 Task: Configure the einstein chatbot.
Action: Mouse moved to (1134, 83)
Screenshot: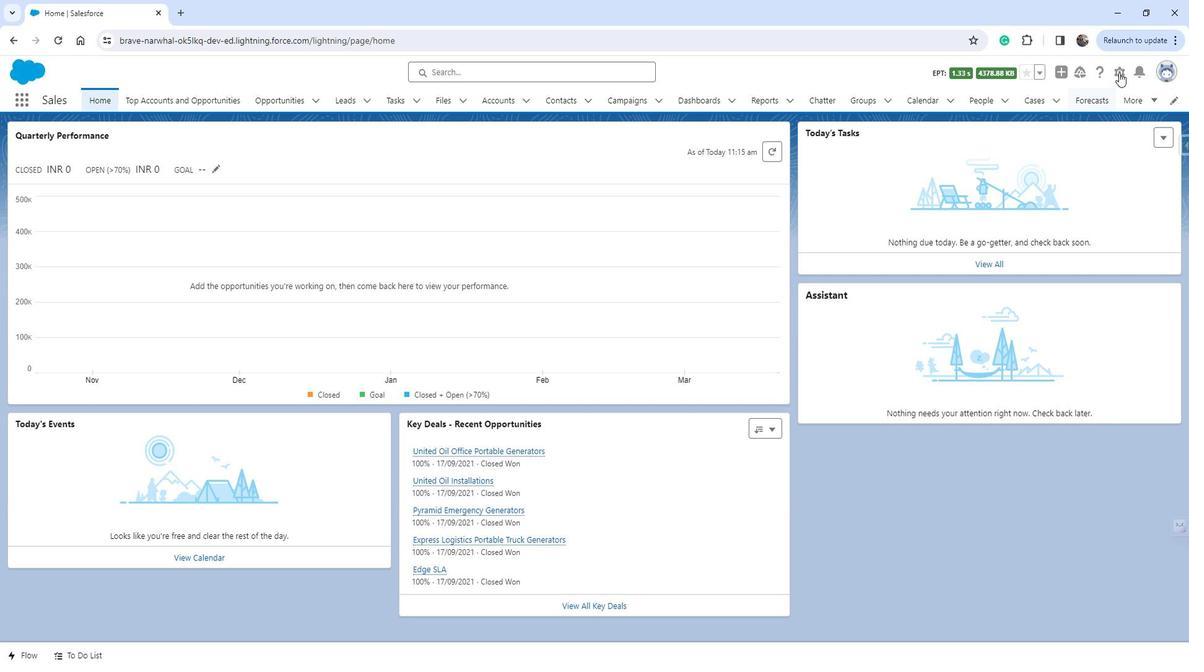 
Action: Mouse pressed left at (1134, 83)
Screenshot: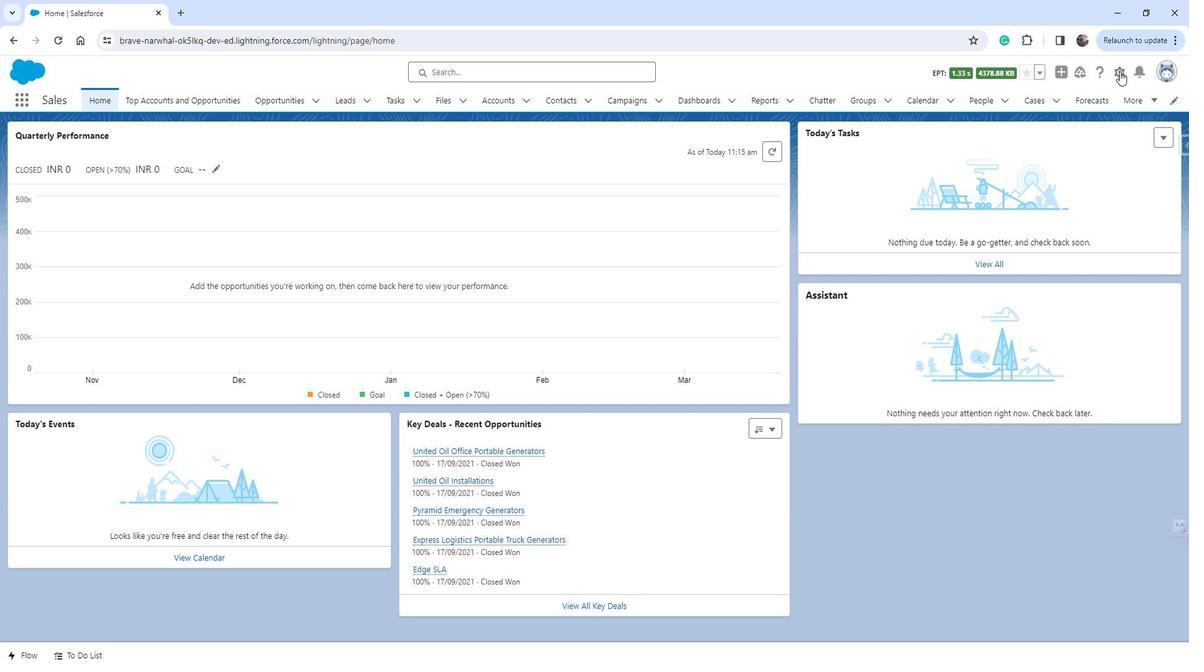 
Action: Mouse moved to (1085, 113)
Screenshot: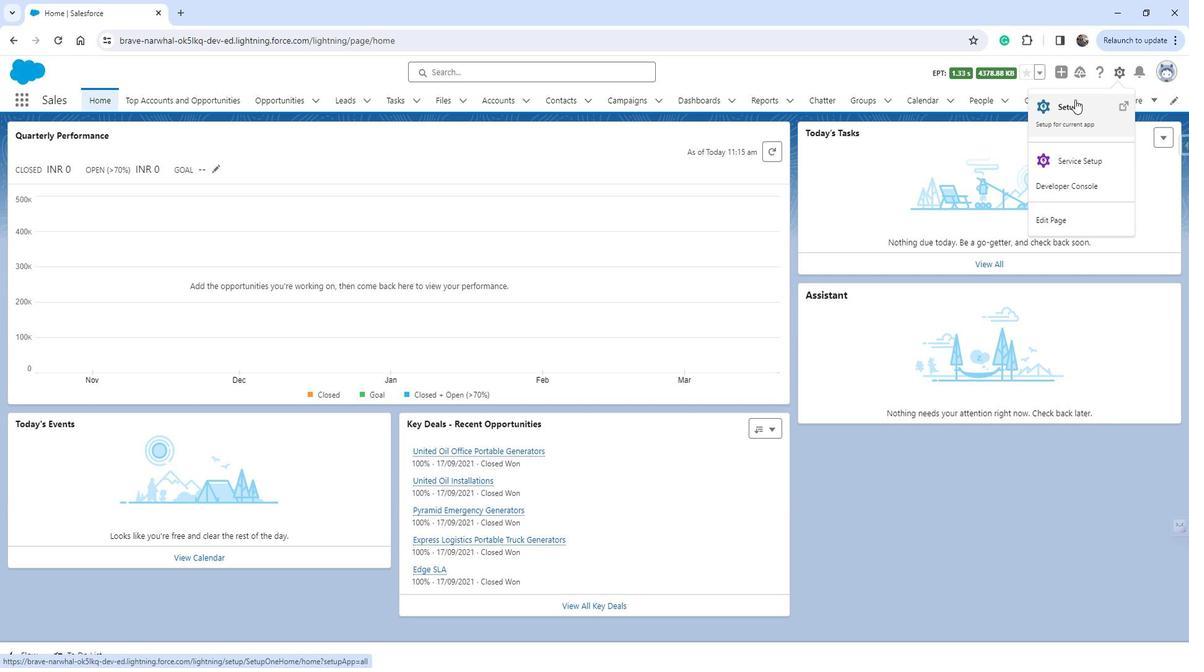 
Action: Mouse pressed left at (1085, 113)
Screenshot: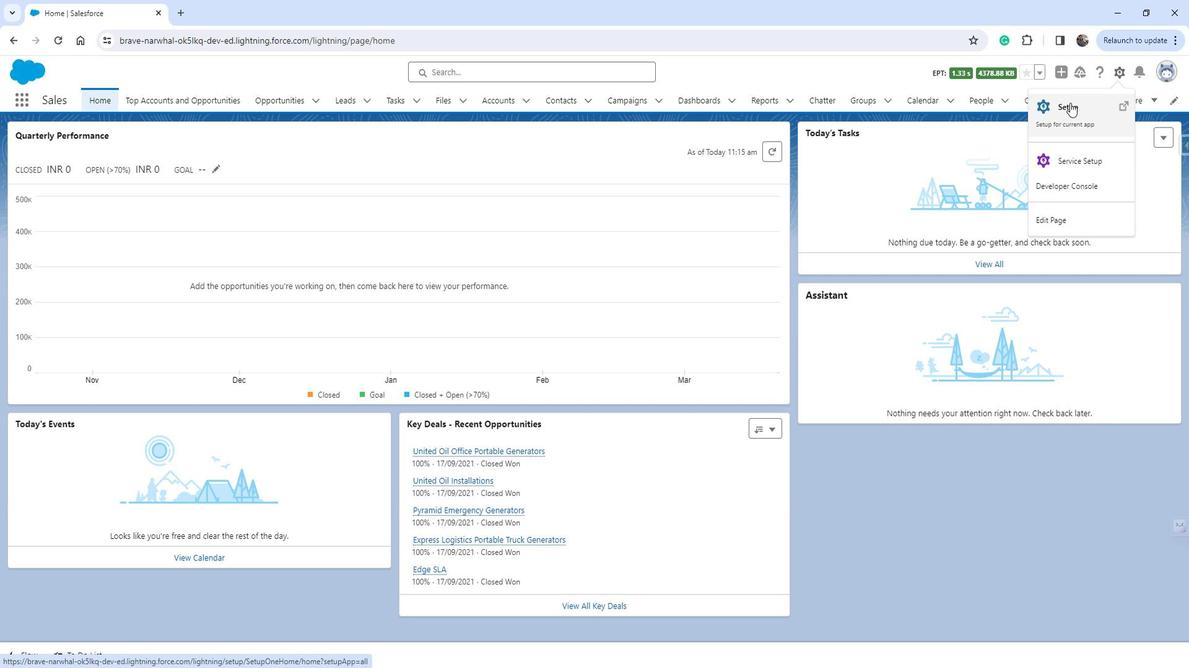 
Action: Mouse moved to (91, 395)
Screenshot: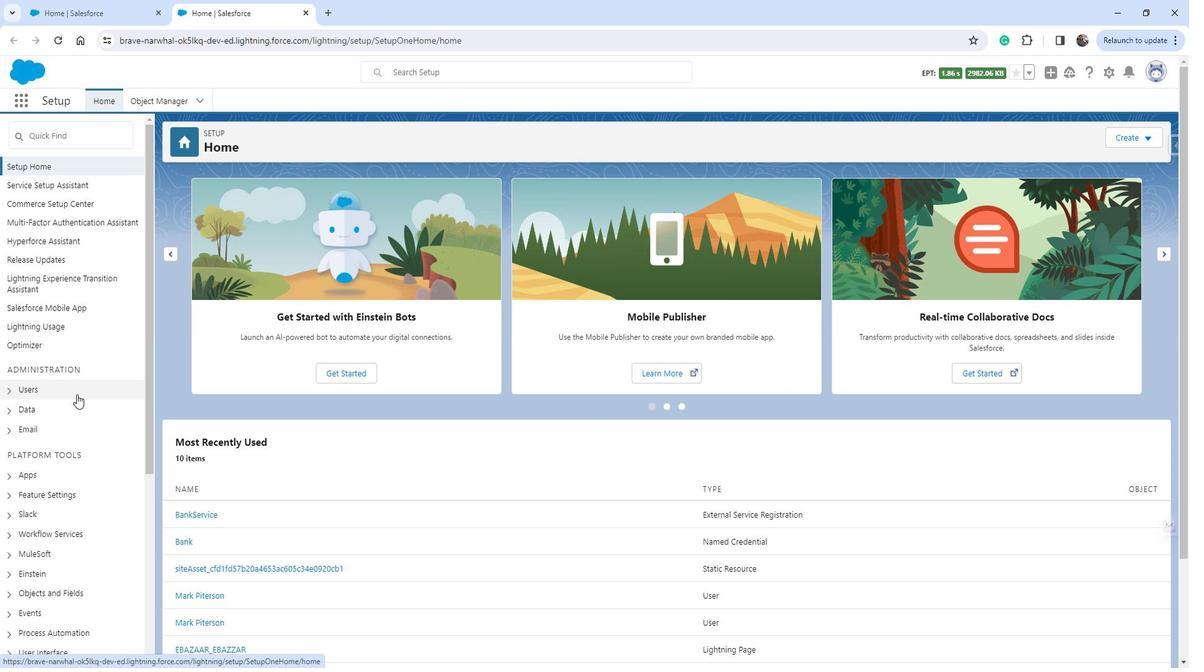 
Action: Mouse scrolled (91, 394) with delta (0, 0)
Screenshot: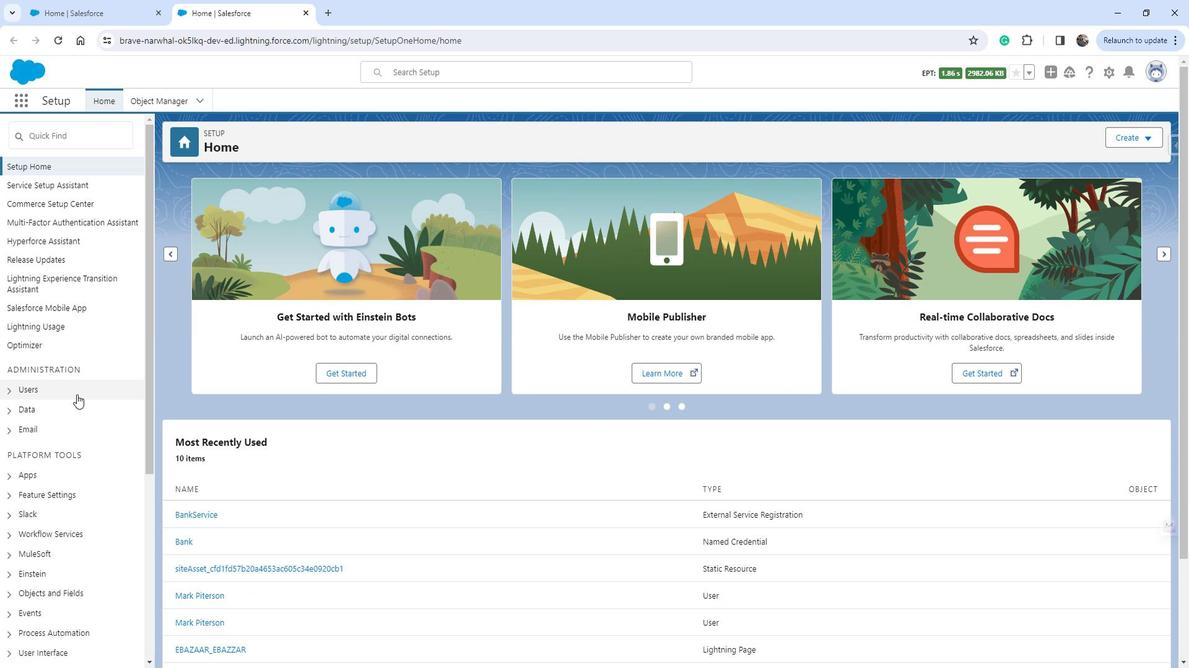 
Action: Mouse scrolled (91, 394) with delta (0, 0)
Screenshot: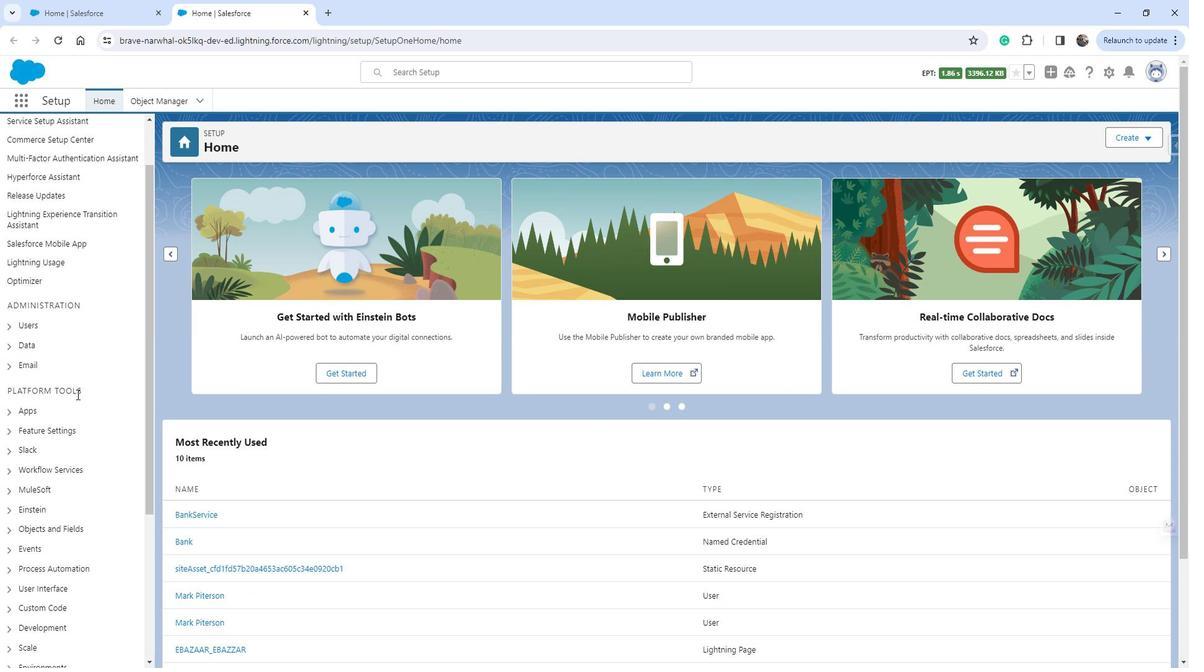 
Action: Mouse moved to (40, 501)
Screenshot: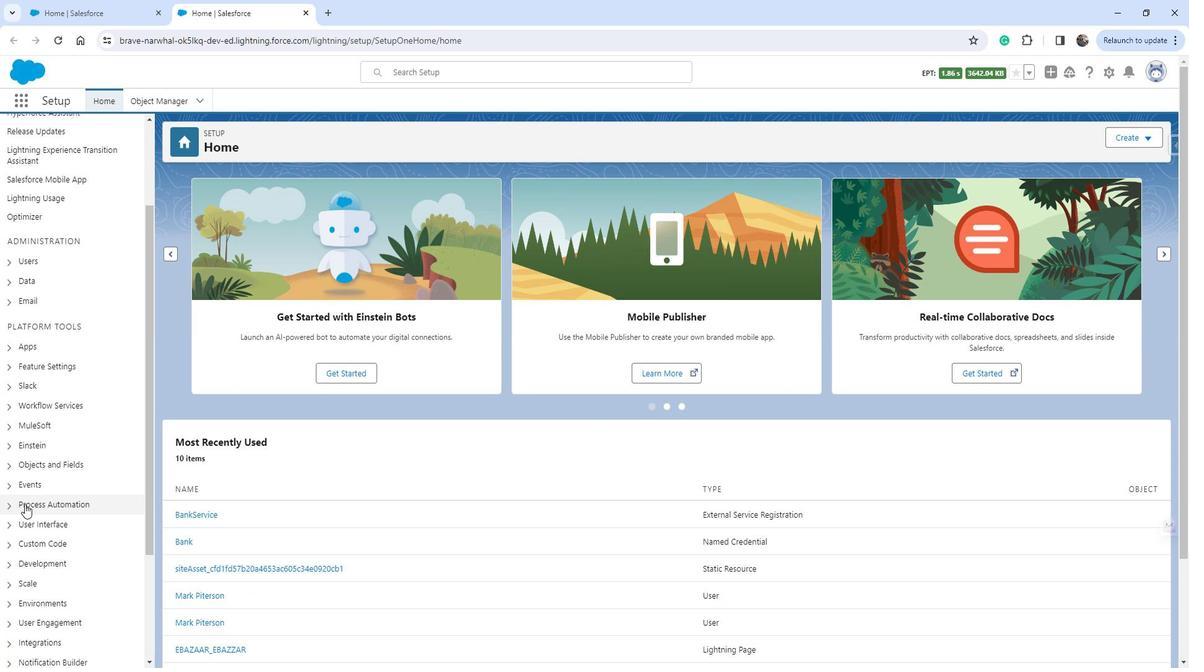 
Action: Mouse scrolled (40, 500) with delta (0, 0)
Screenshot: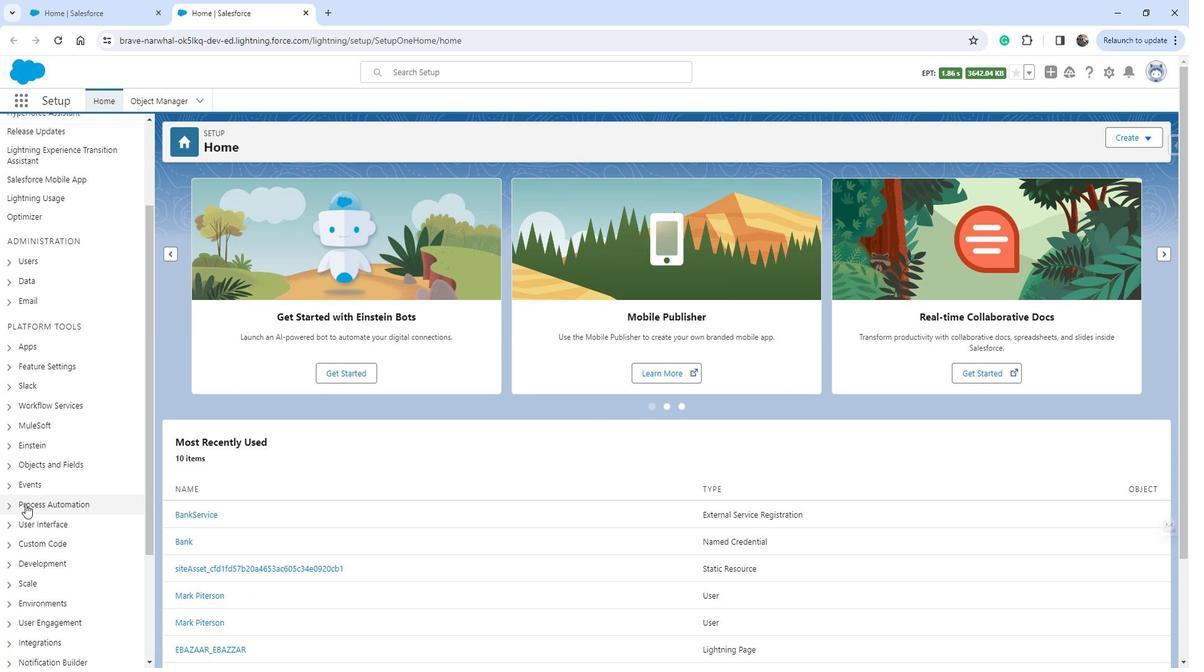 
Action: Mouse moved to (26, 380)
Screenshot: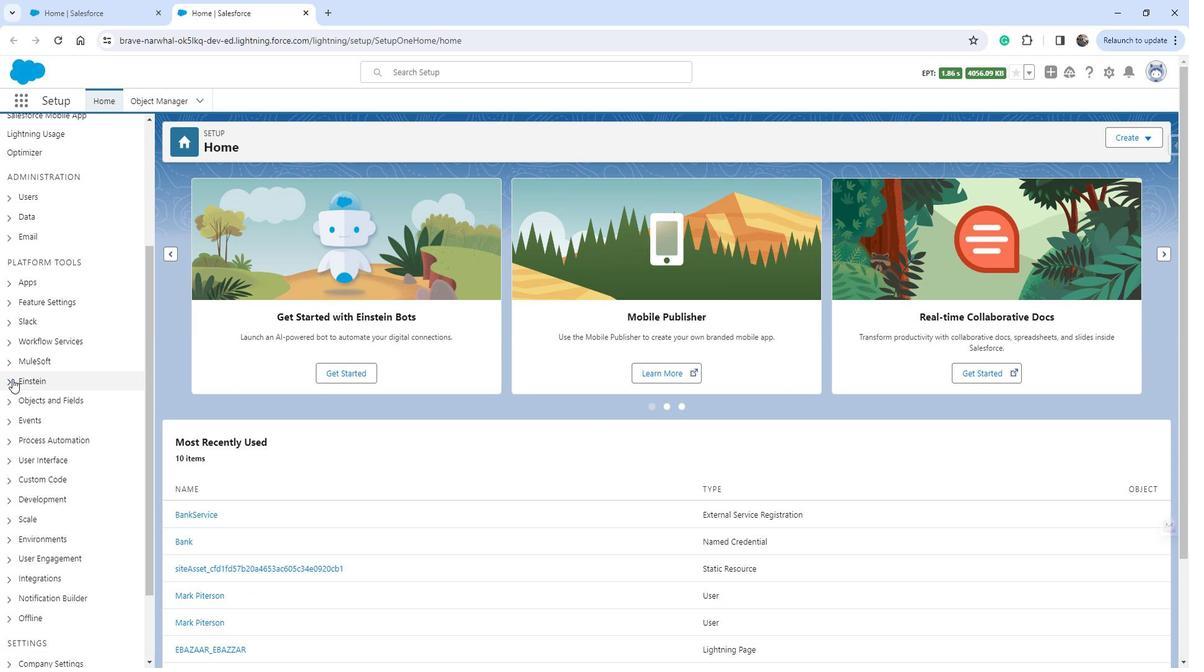 
Action: Mouse pressed left at (26, 380)
Screenshot: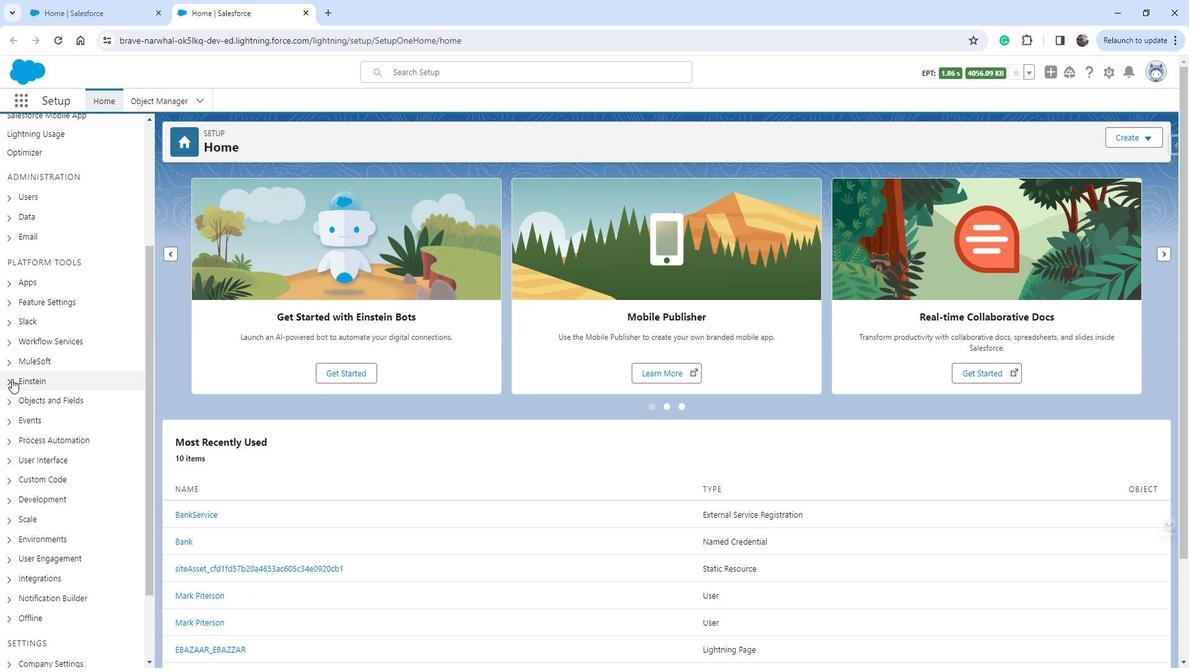 
Action: Mouse moved to (40, 418)
Screenshot: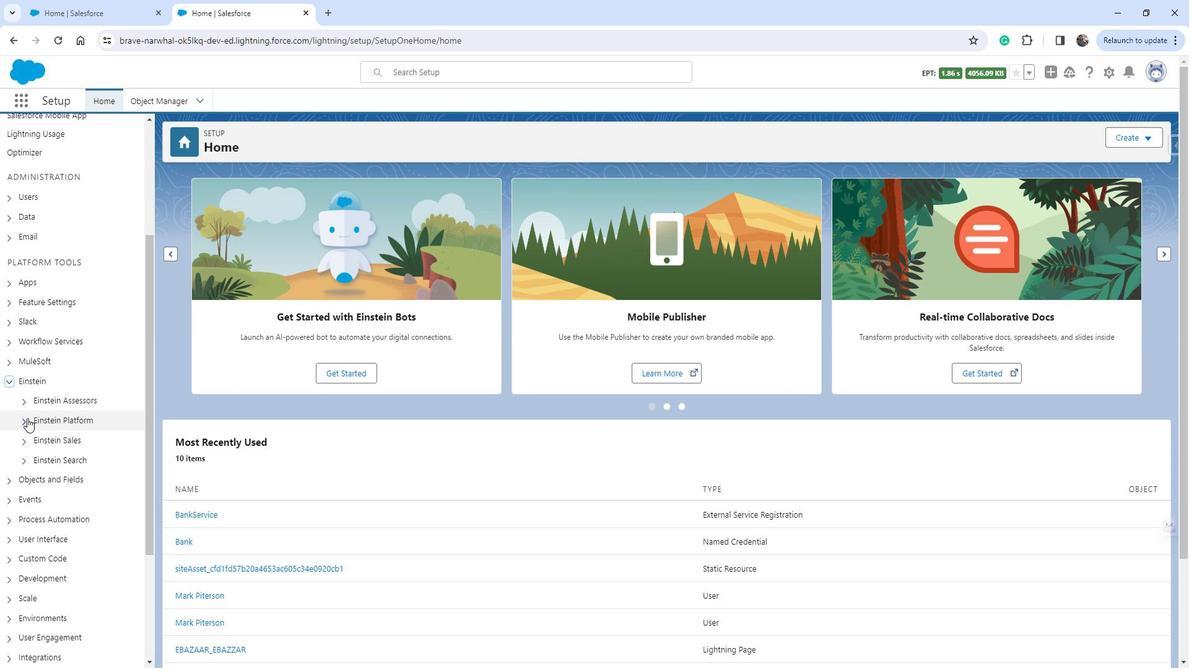
Action: Mouse pressed left at (40, 418)
Screenshot: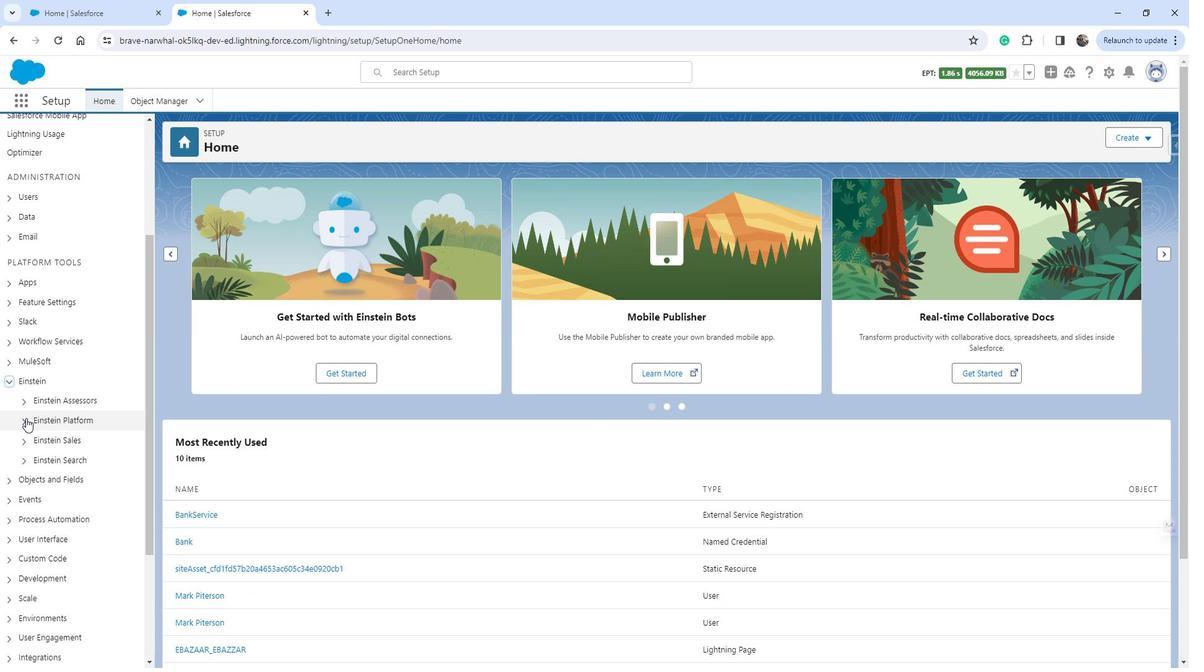 
Action: Mouse moved to (89, 435)
Screenshot: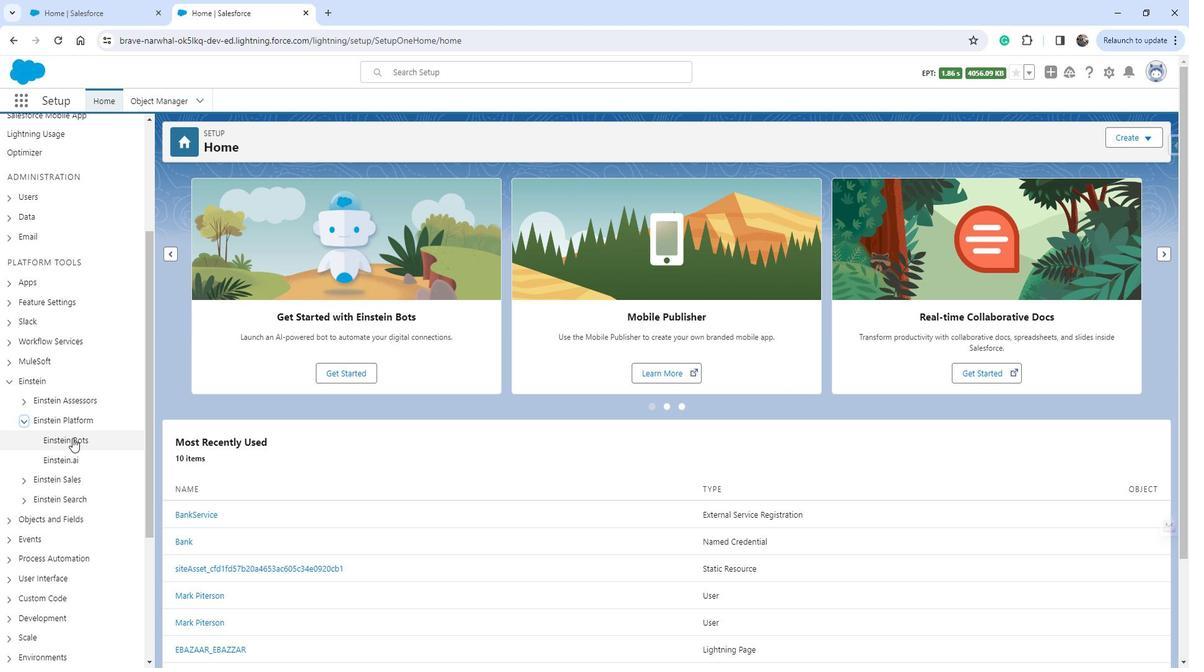 
Action: Mouse pressed left at (89, 435)
Screenshot: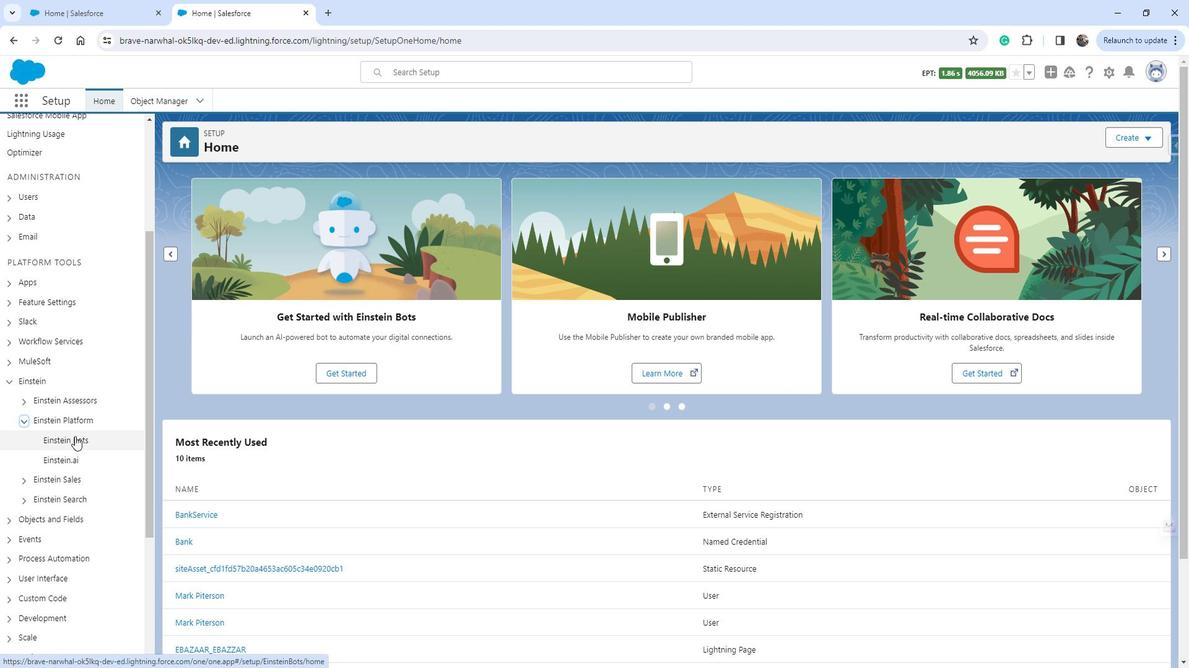 
Action: Mouse moved to (1163, 143)
Screenshot: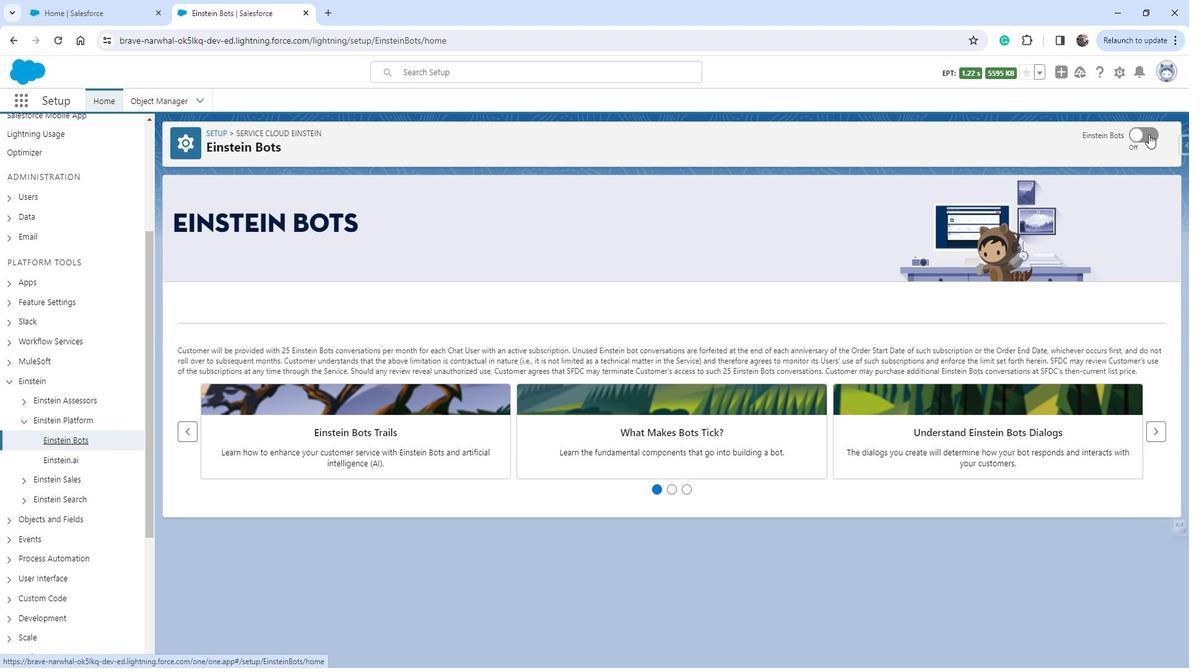 
Action: Mouse pressed left at (1163, 143)
Screenshot: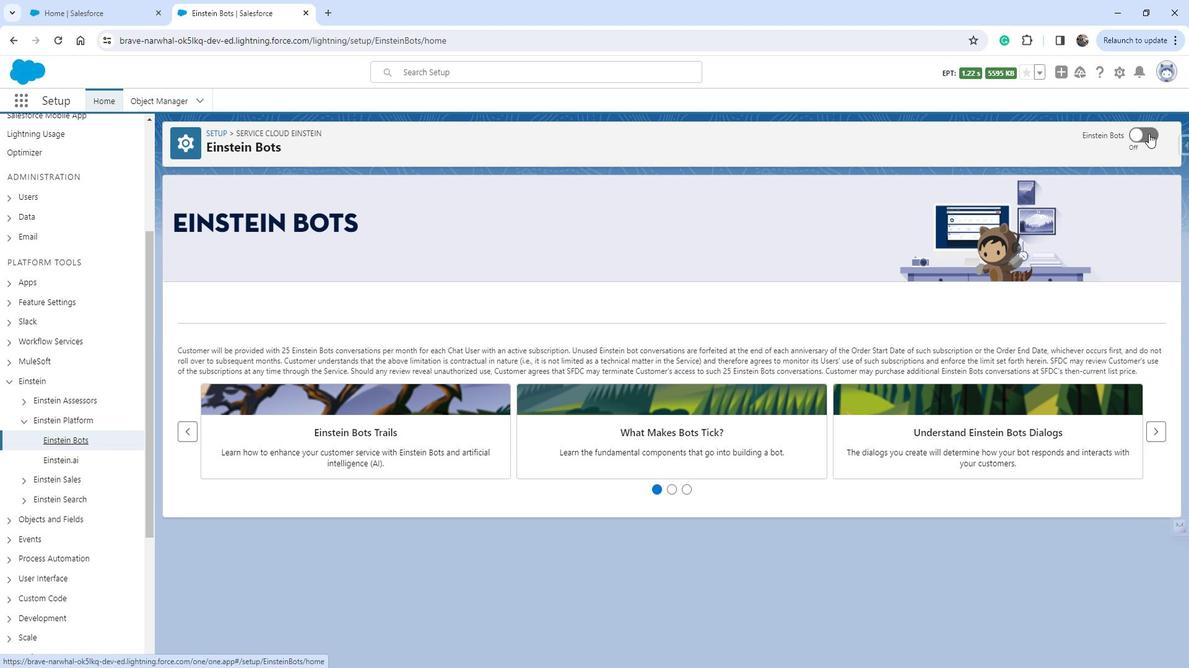 
Action: Mouse moved to (726, 323)
Screenshot: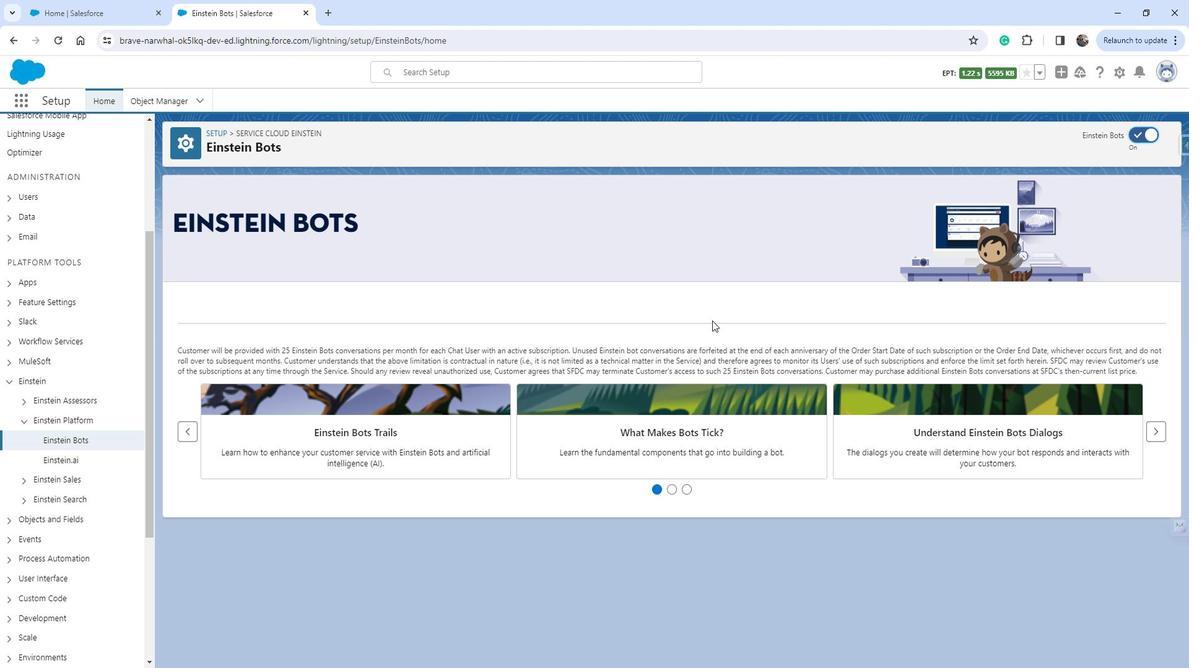 
Action: Mouse scrolled (726, 323) with delta (0, 0)
Screenshot: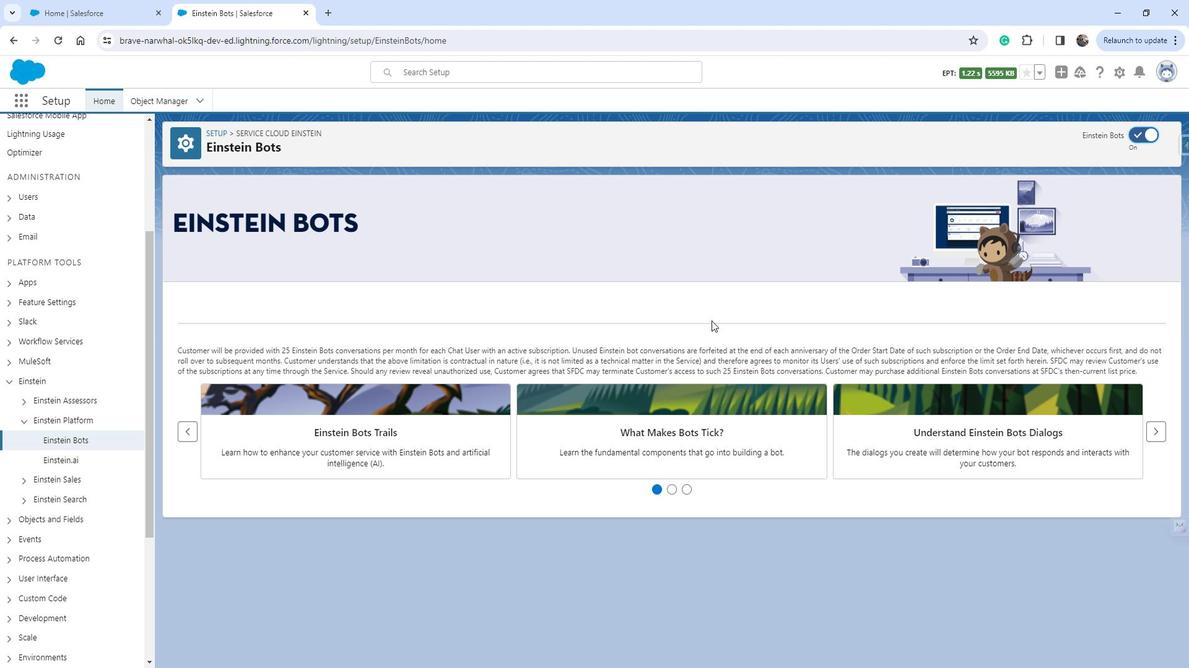 
Action: Mouse scrolled (726, 323) with delta (0, 0)
Screenshot: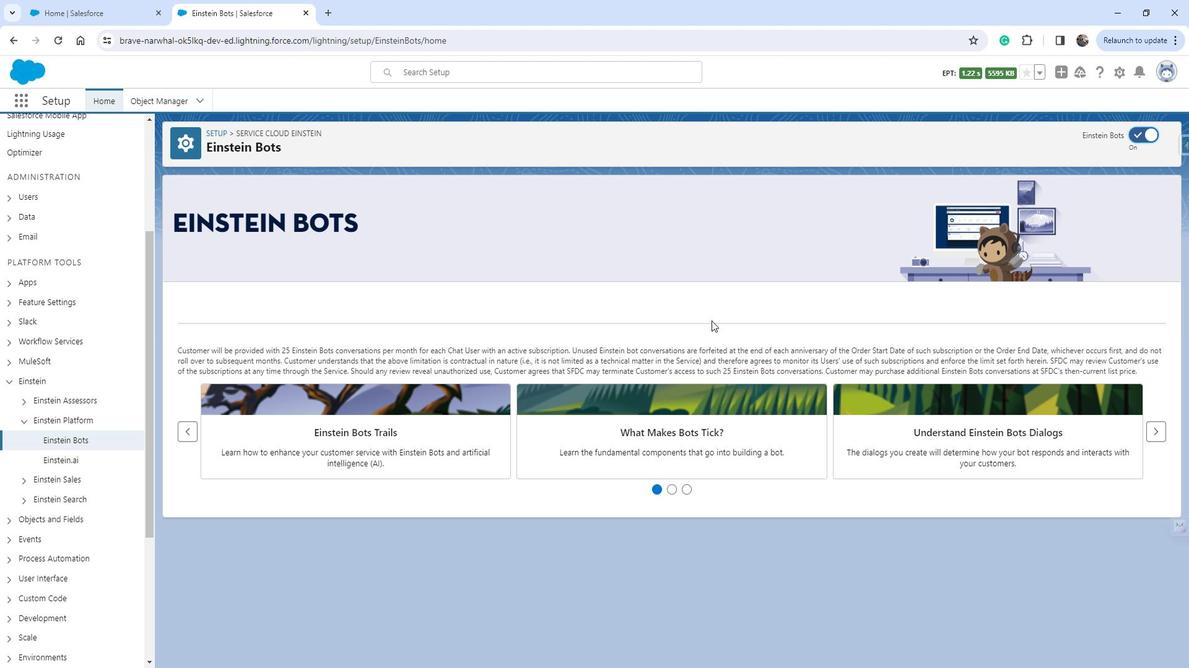 
Action: Mouse moved to (875, 525)
Screenshot: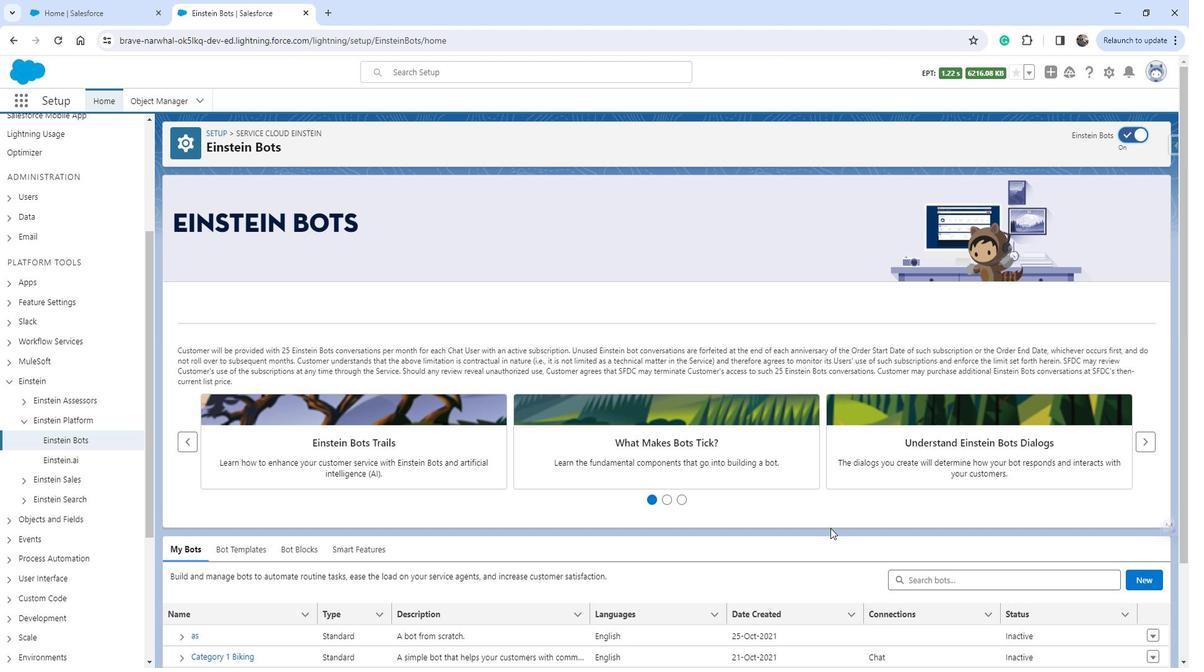 
Action: Mouse scrolled (875, 524) with delta (0, 0)
Screenshot: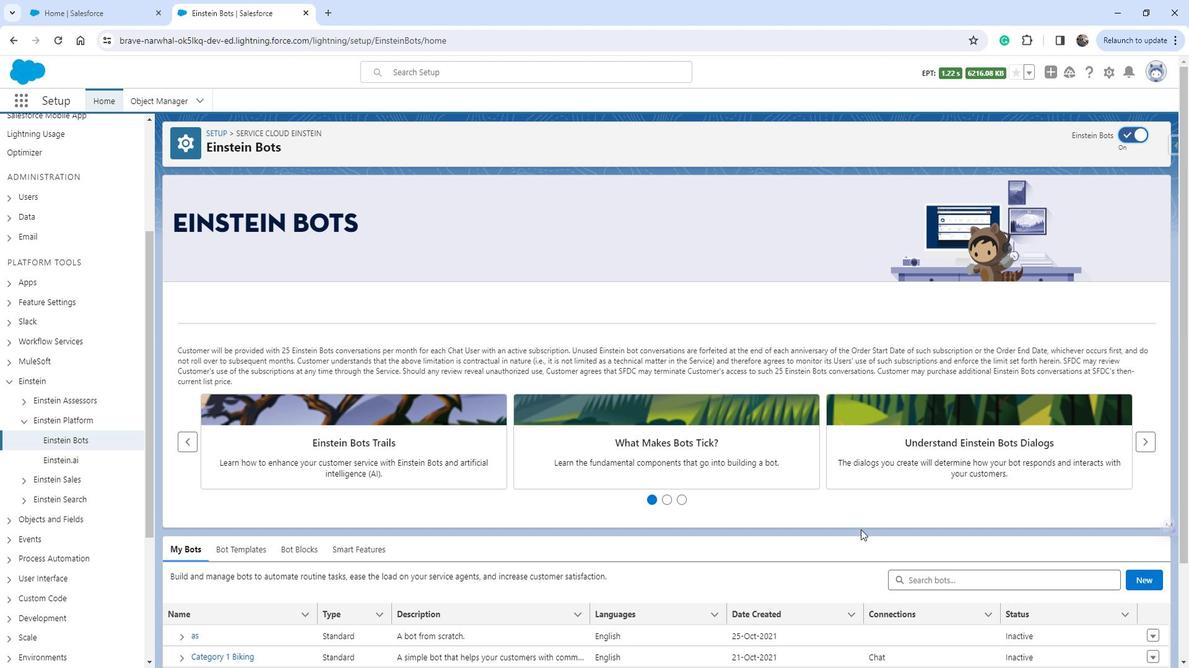 
Action: Mouse moved to (1168, 507)
Screenshot: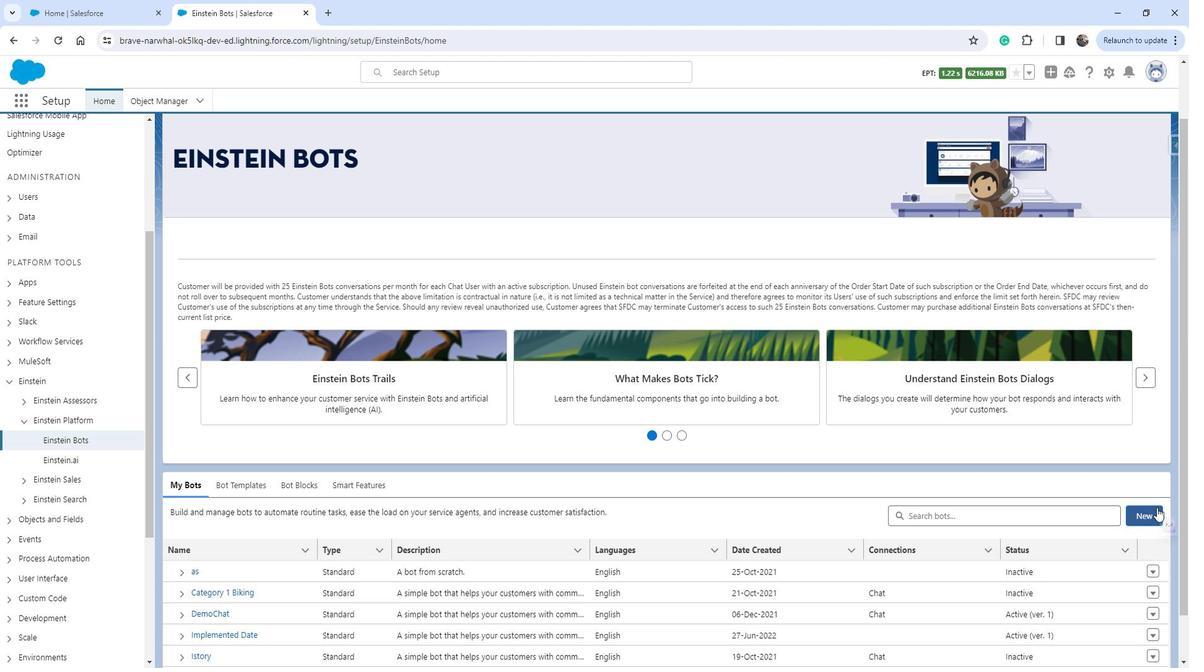 
Action: Mouse pressed left at (1168, 507)
Screenshot: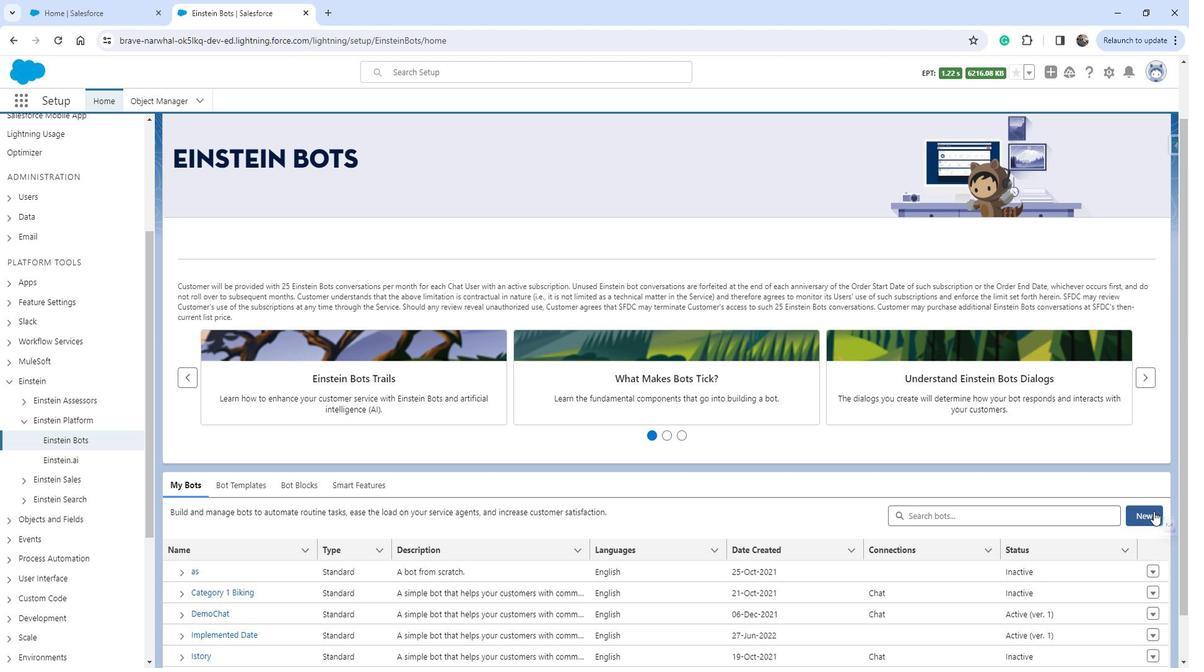 
Action: Mouse moved to (510, 385)
Screenshot: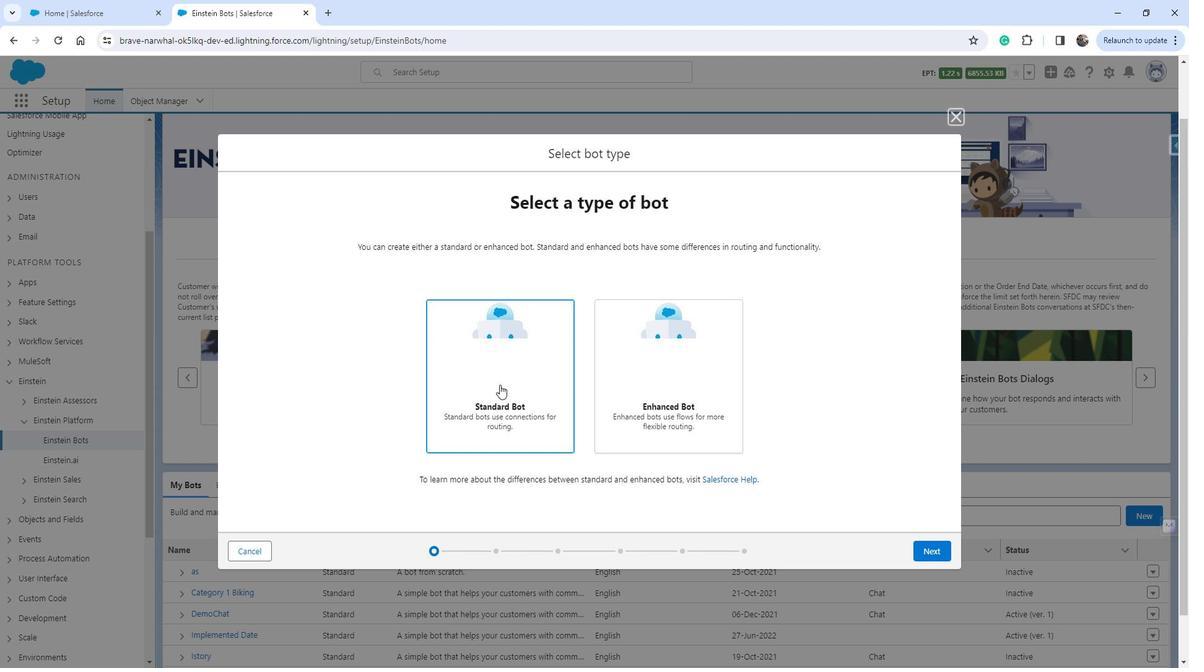 
Action: Mouse pressed left at (510, 385)
Screenshot: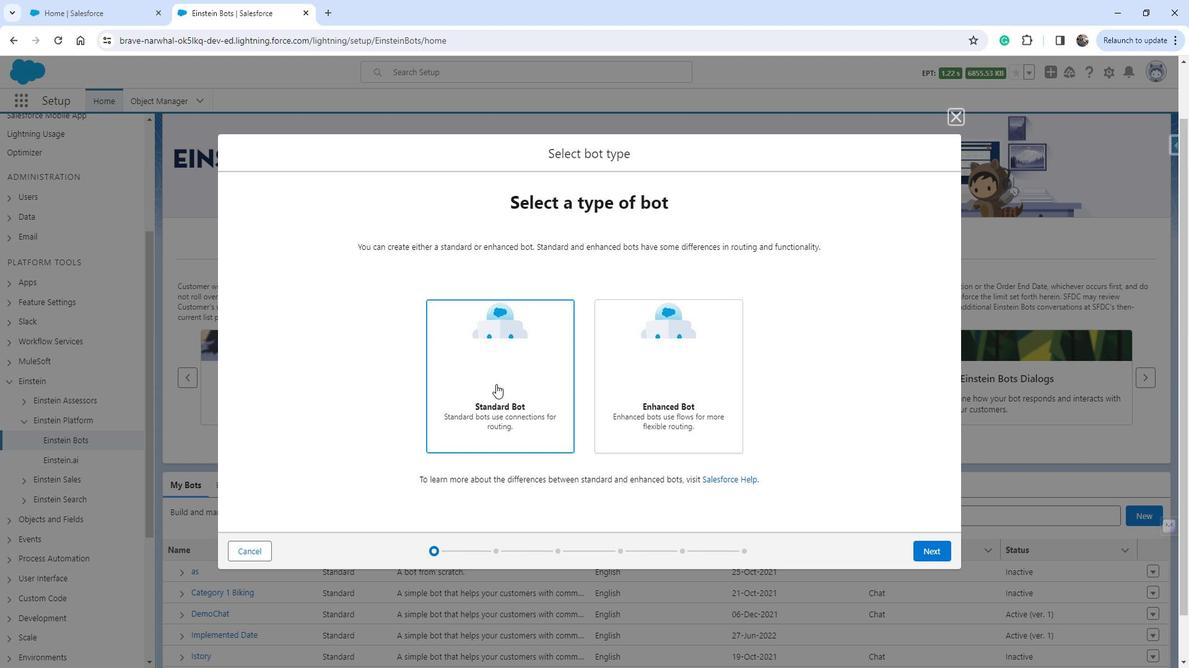 
Action: Mouse moved to (958, 548)
Screenshot: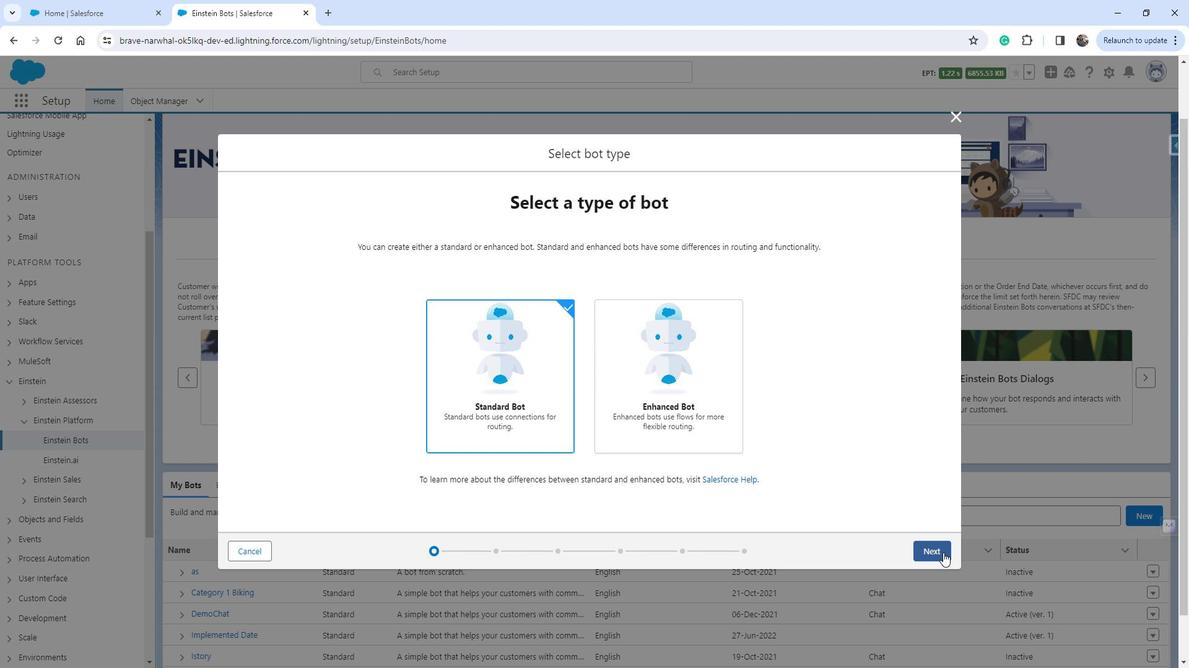 
Action: Mouse pressed left at (958, 548)
Screenshot: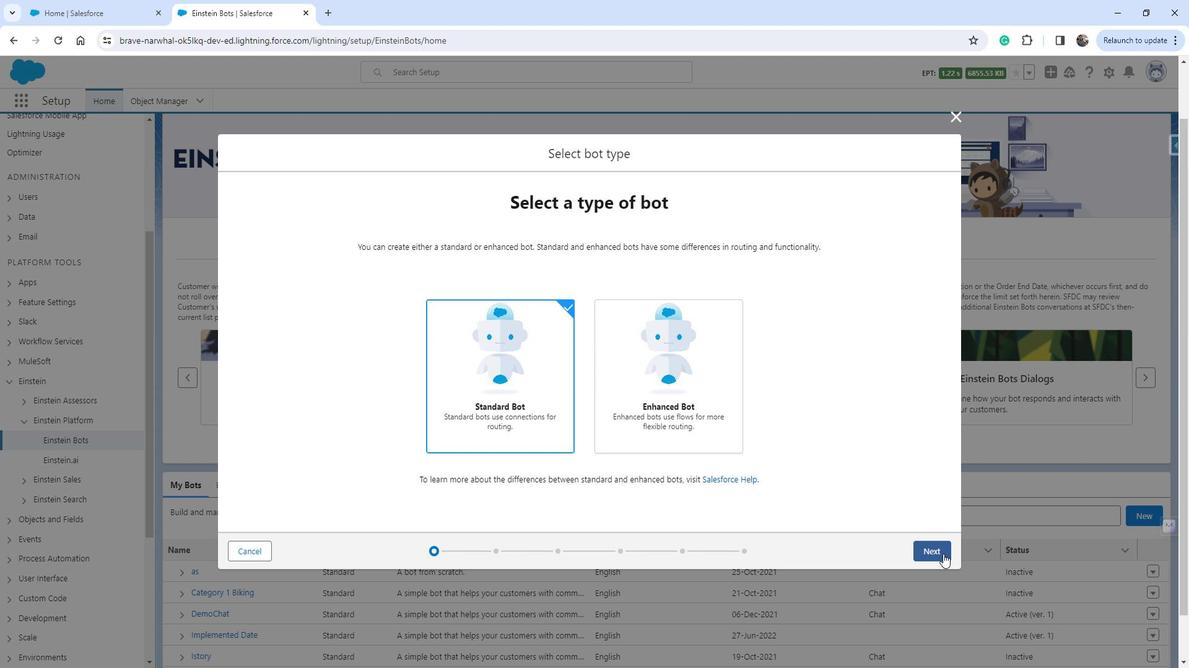 
Action: Mouse moved to (680, 365)
Screenshot: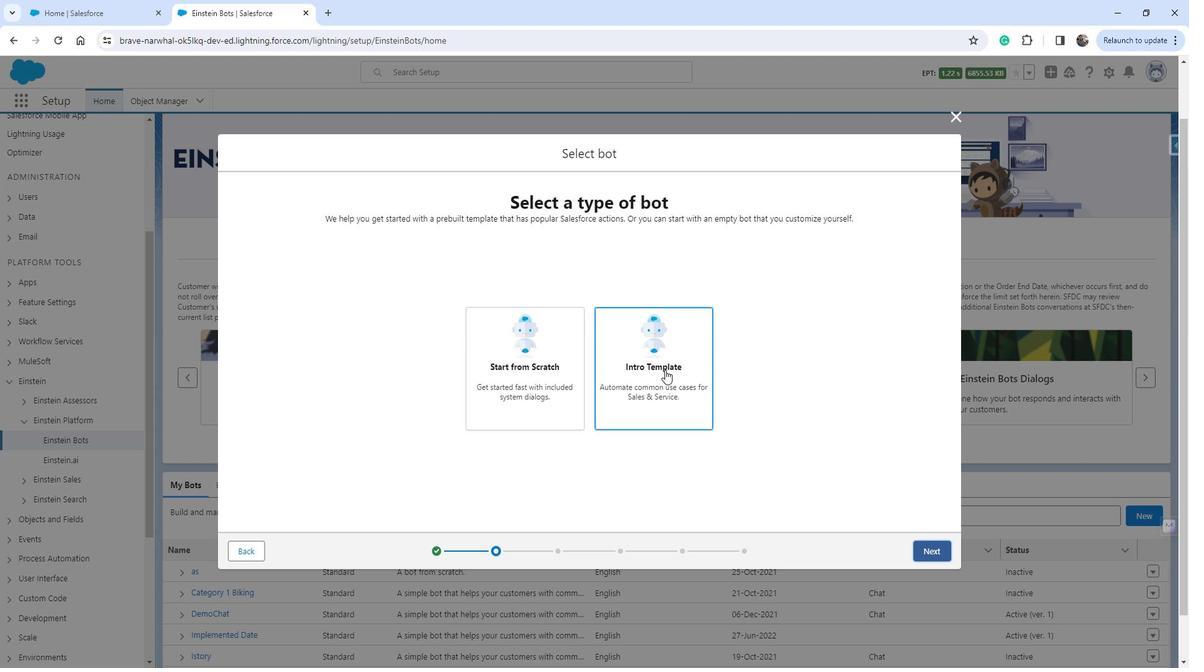
Action: Mouse pressed left at (680, 365)
Screenshot: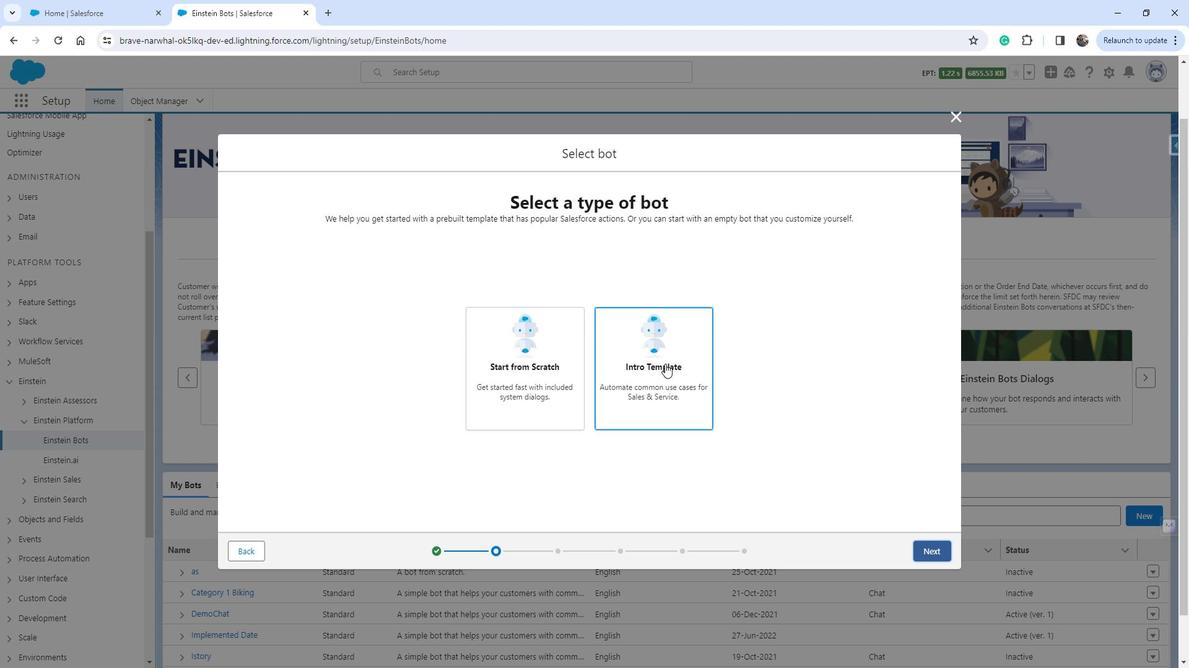 
Action: Mouse moved to (947, 541)
Screenshot: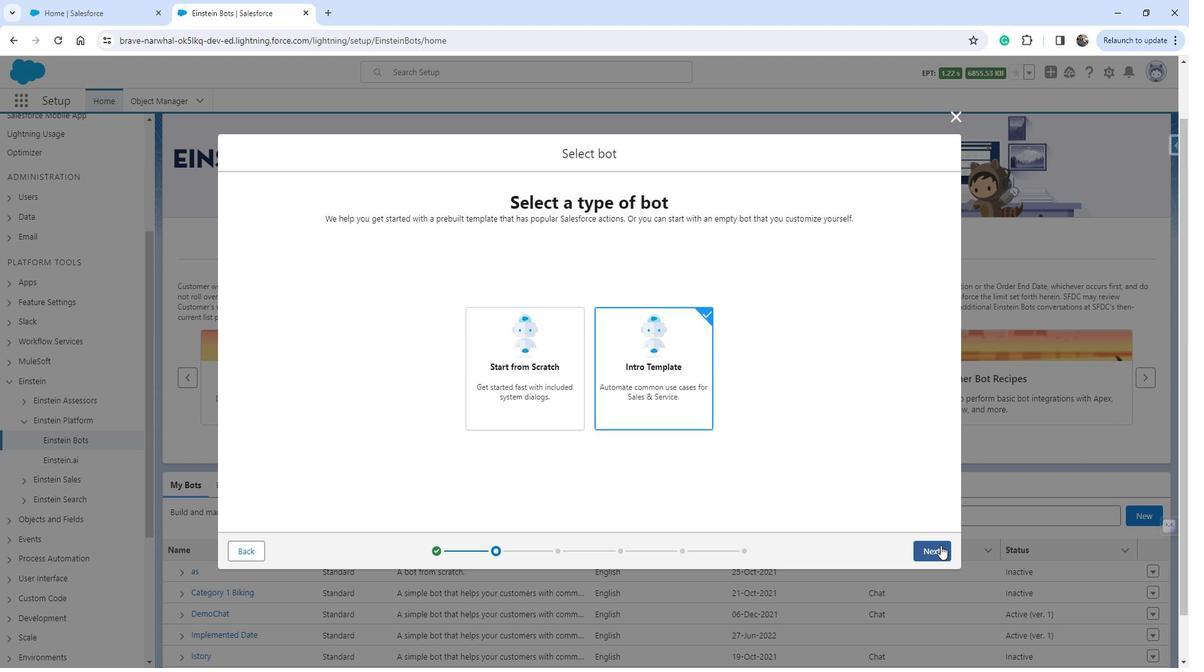 
Action: Mouse pressed left at (947, 541)
Screenshot: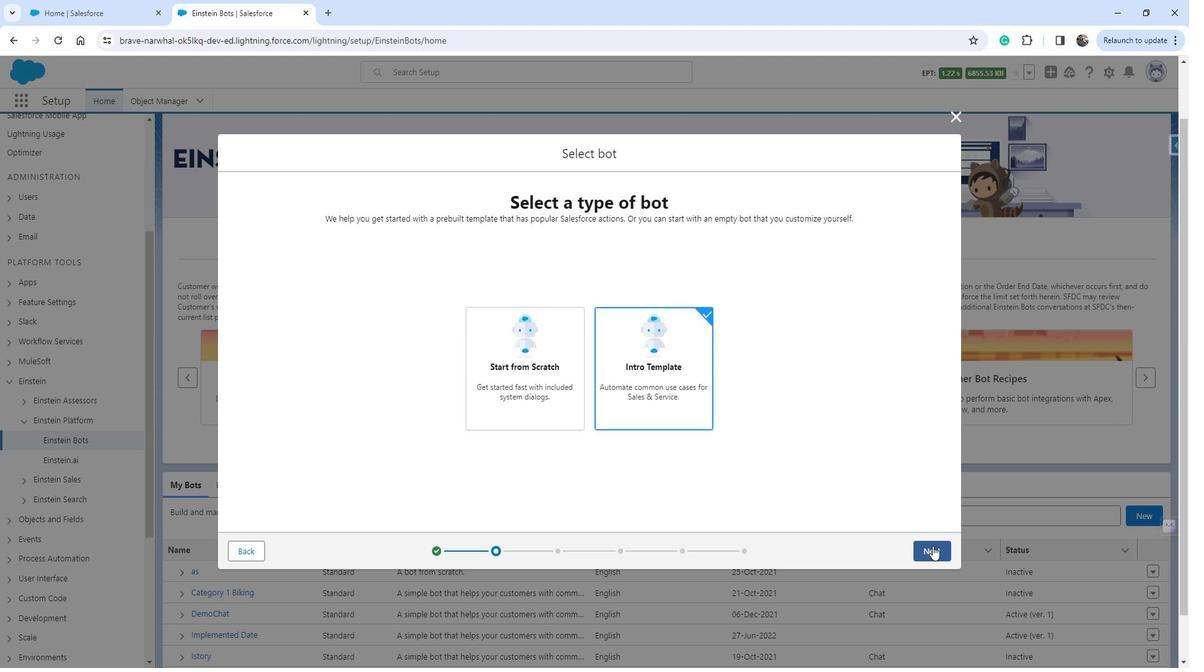 
Action: Mouse moved to (677, 313)
Screenshot: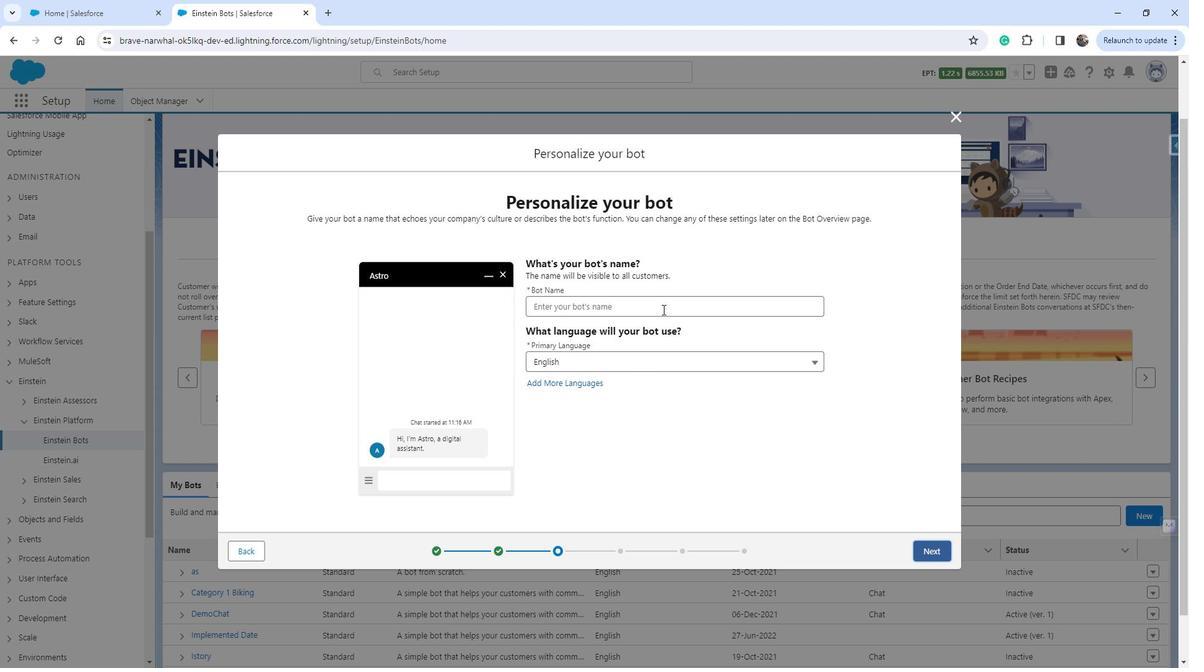 
Action: Mouse pressed left at (677, 313)
Screenshot: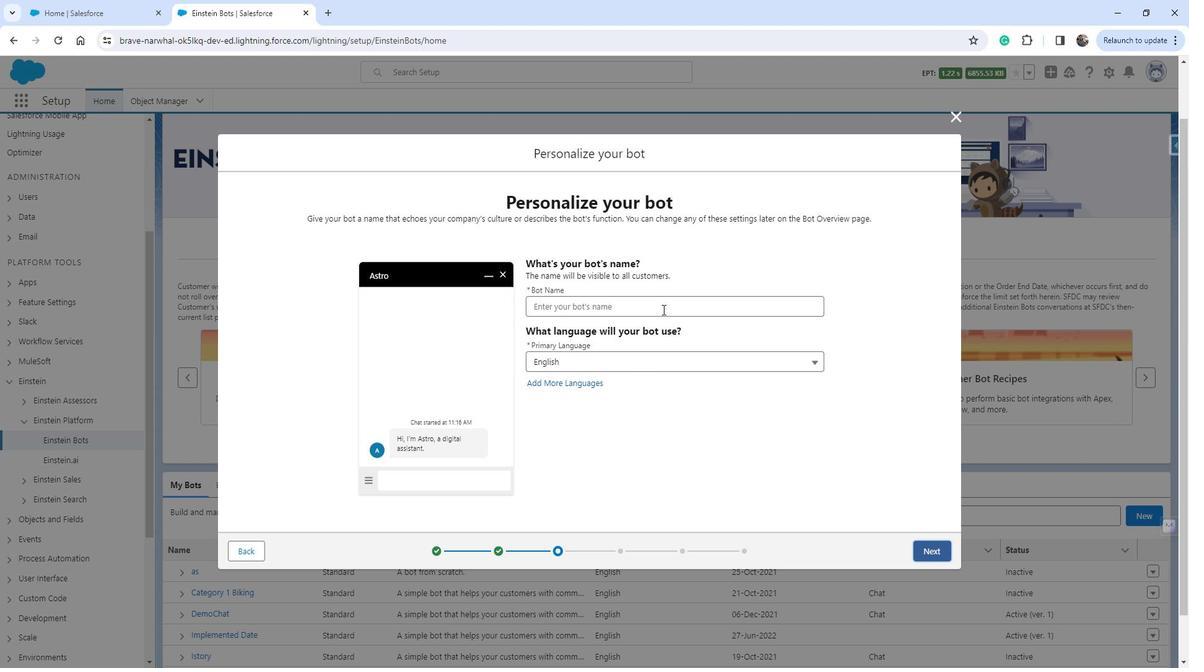 
Action: Key pressed <Key.shift>Chat<Key.space><Key.shift>Support<Key.space><Key.shift>Bu<Key.backspace><Key.shift>Ot
Screenshot: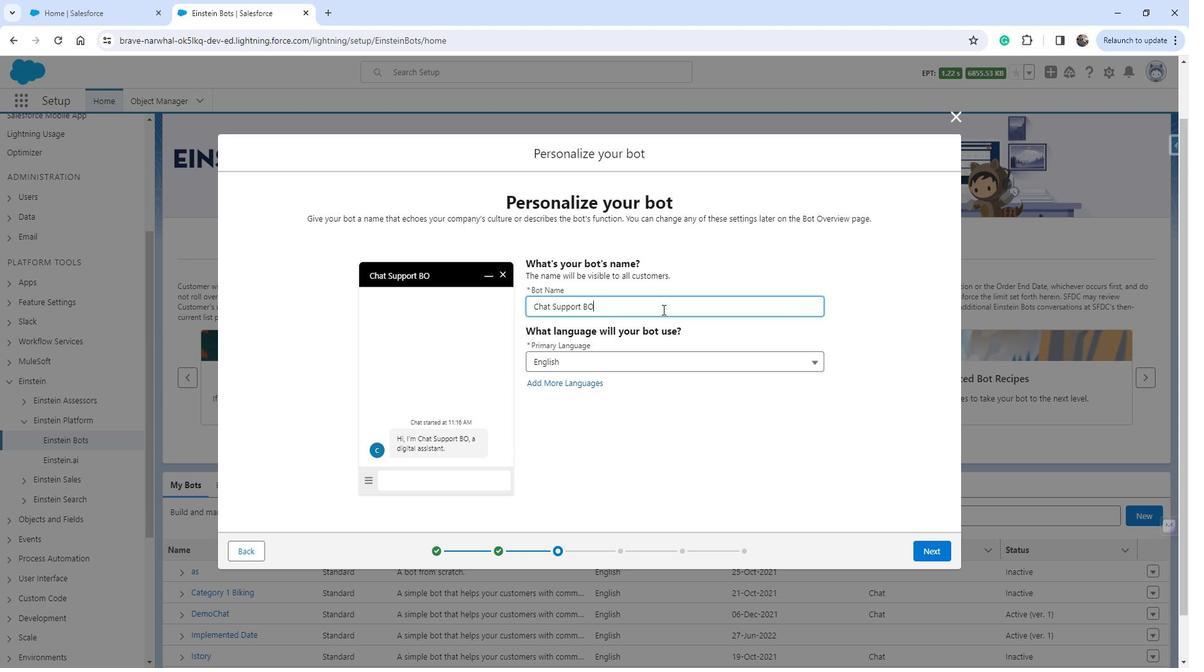 
Action: Mouse moved to (785, 435)
Screenshot: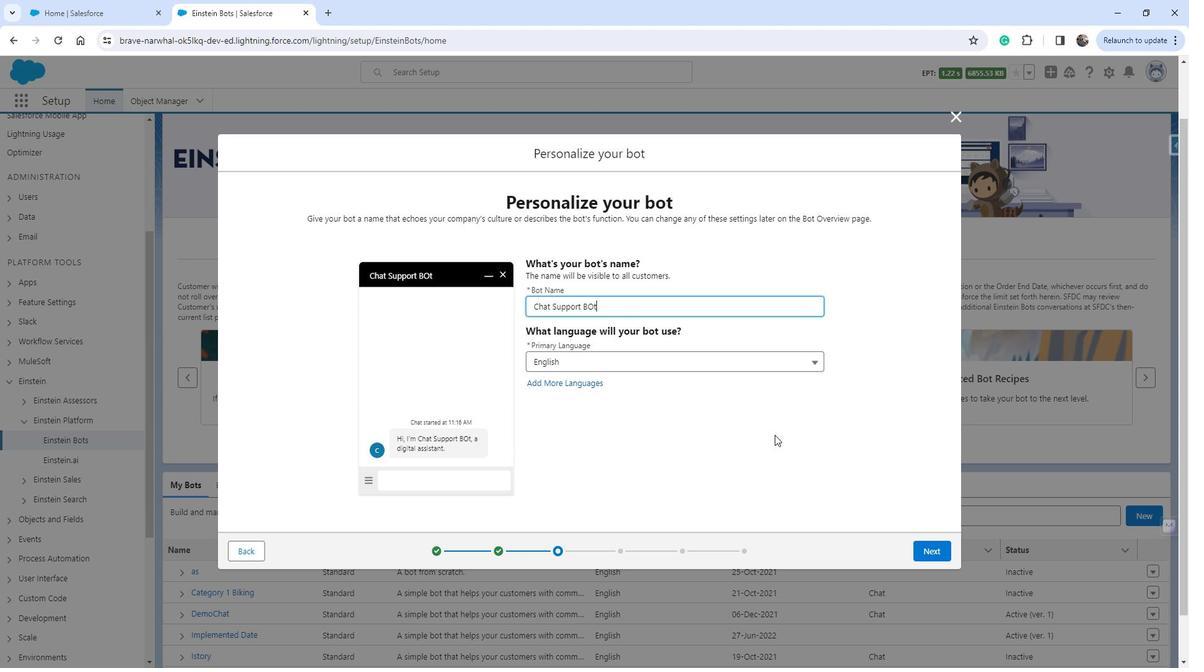 
Action: Mouse pressed left at (785, 435)
Screenshot: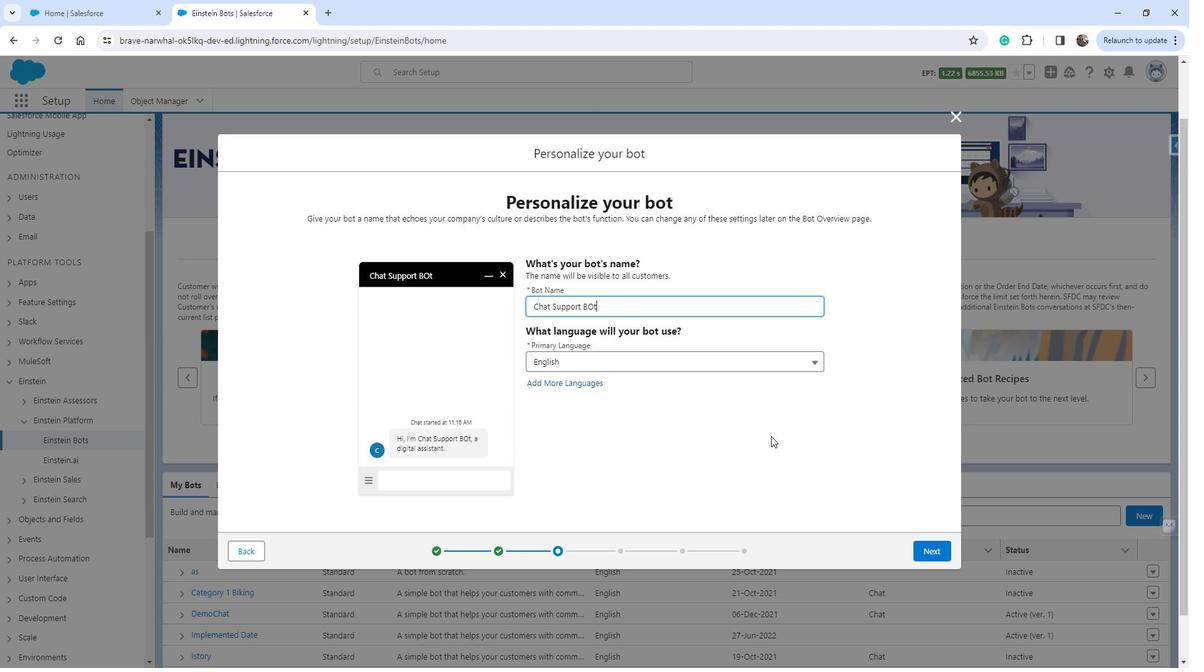 
Action: Mouse moved to (945, 542)
Screenshot: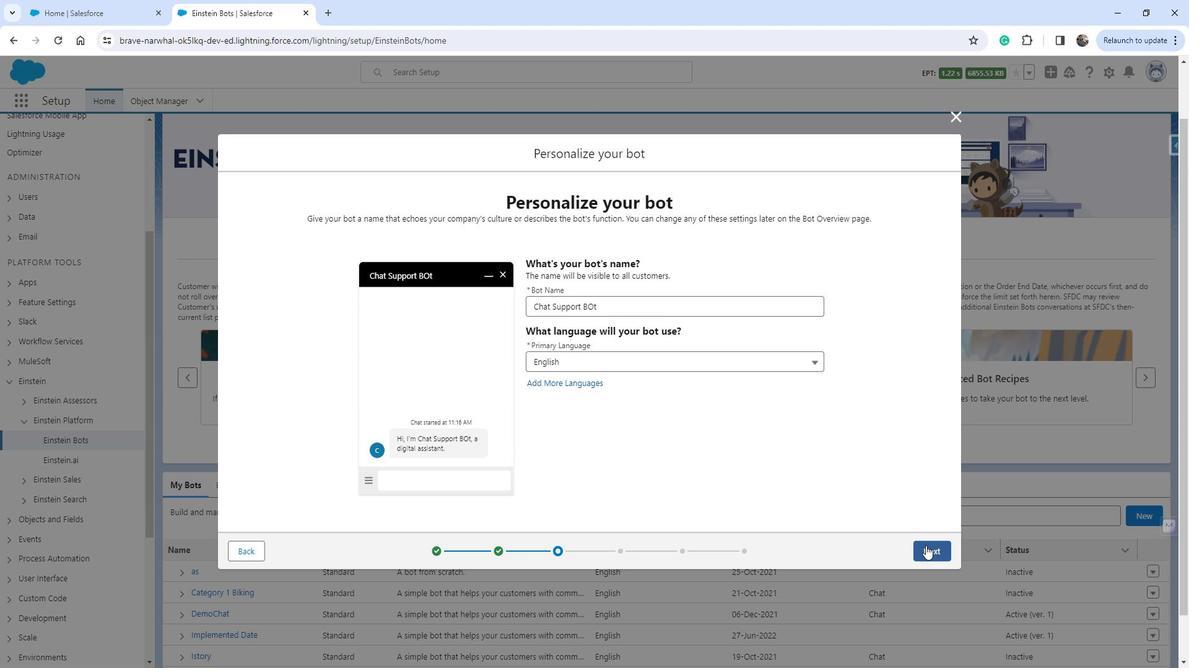 
Action: Mouse pressed left at (945, 542)
Screenshot: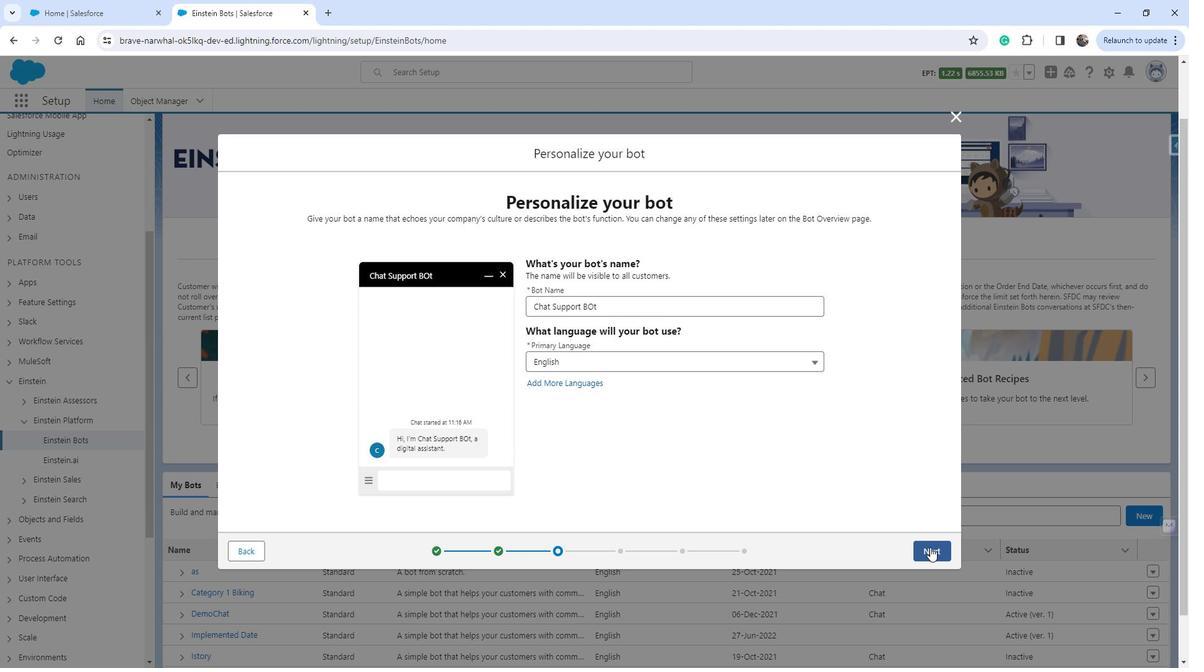 
Action: Mouse moved to (946, 540)
Screenshot: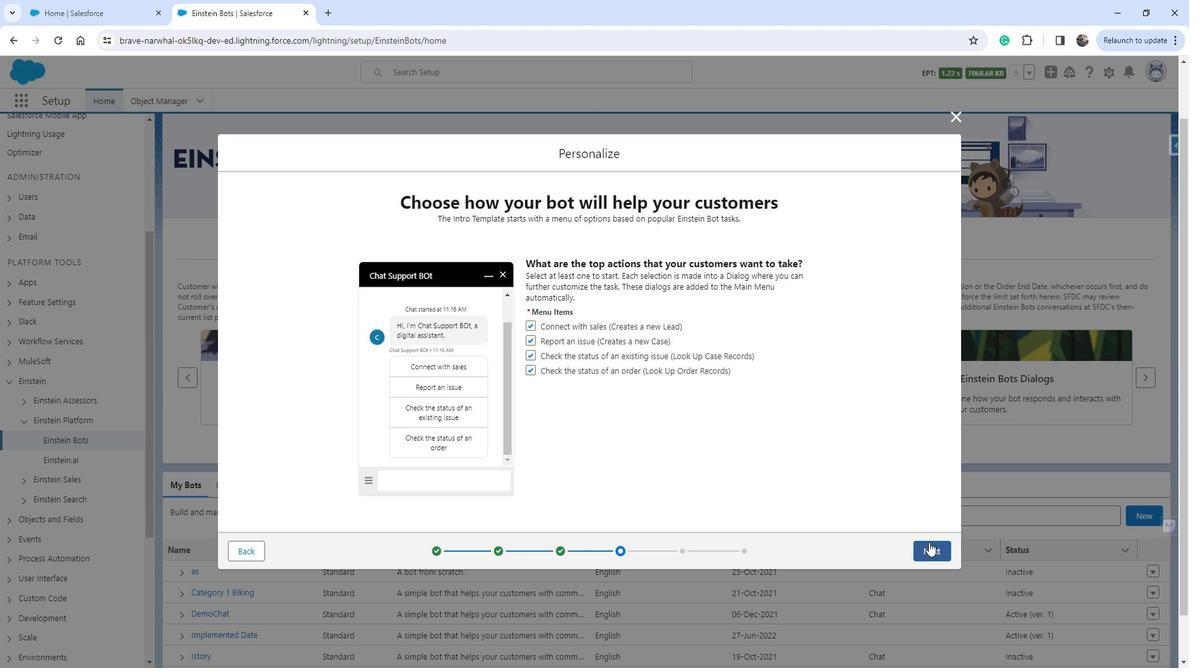 
Action: Mouse pressed left at (946, 540)
Screenshot: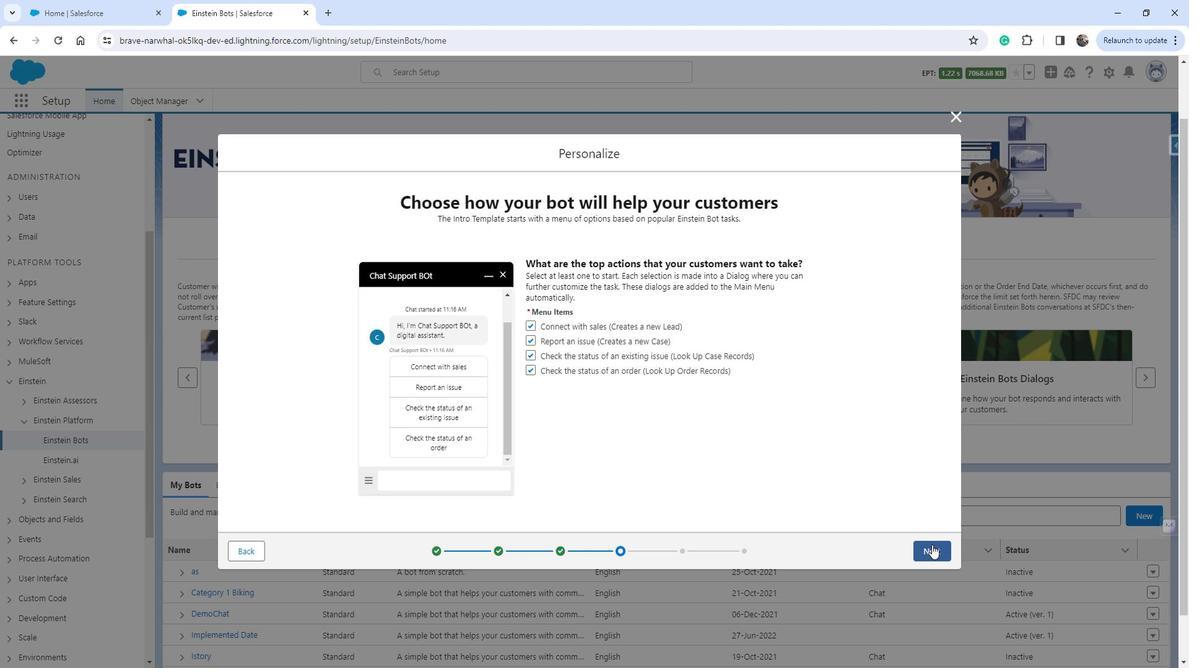 
Action: Mouse moved to (656, 356)
Screenshot: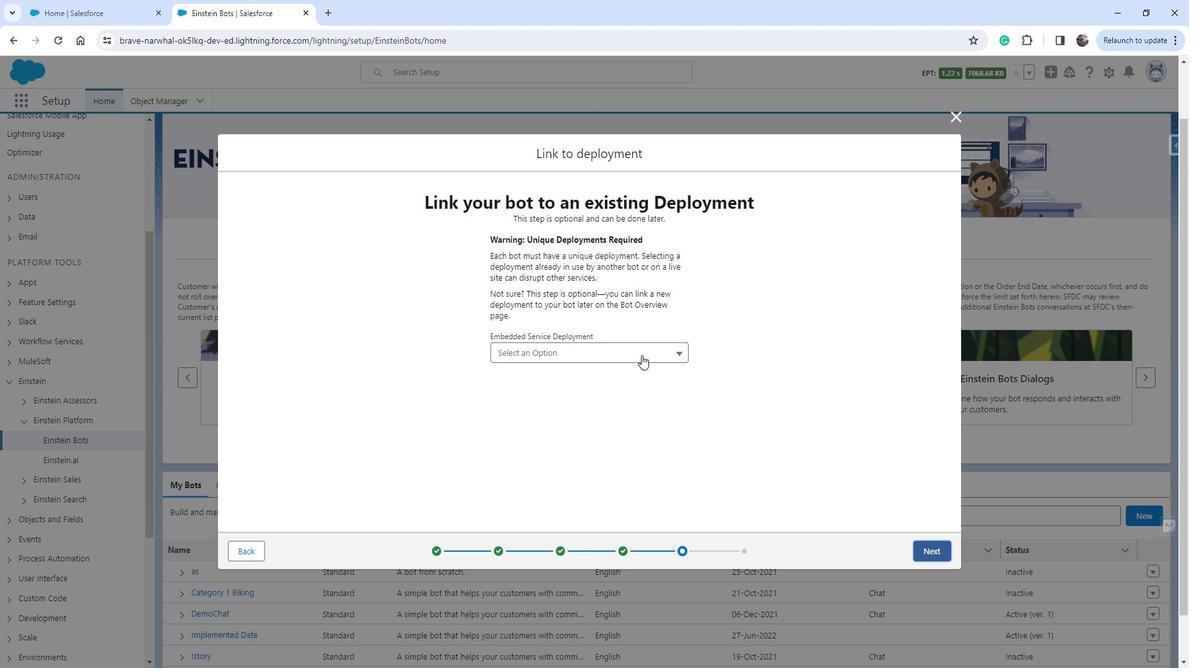 
Action: Mouse pressed left at (656, 356)
Screenshot: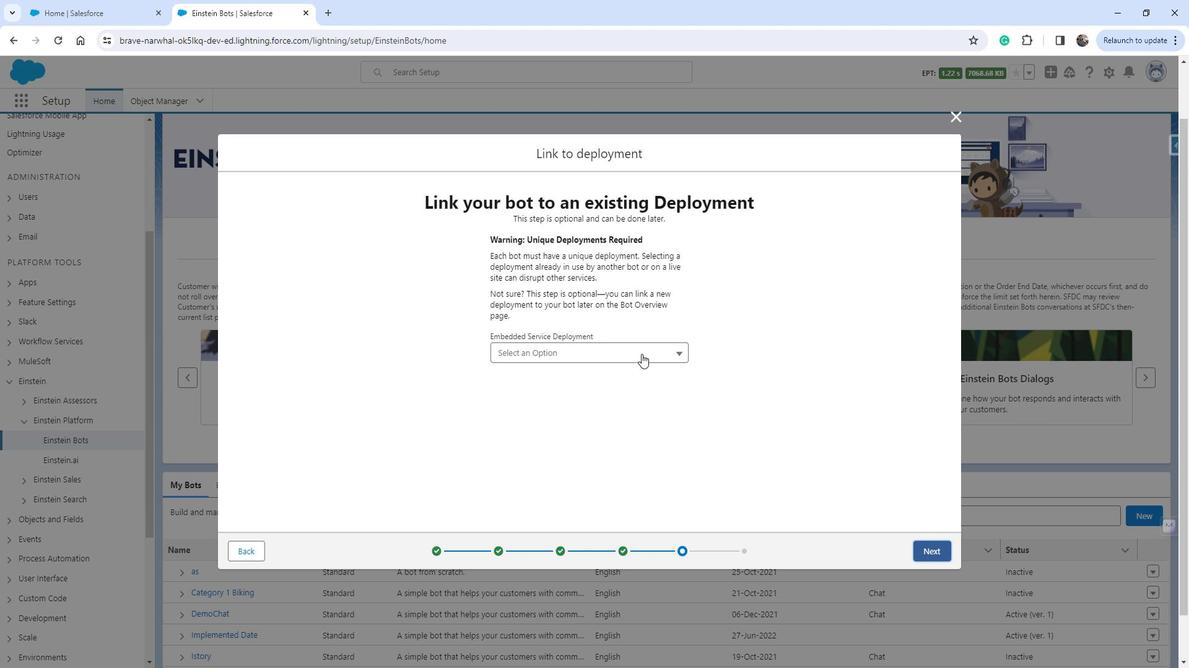 
Action: Mouse moved to (597, 466)
Screenshot: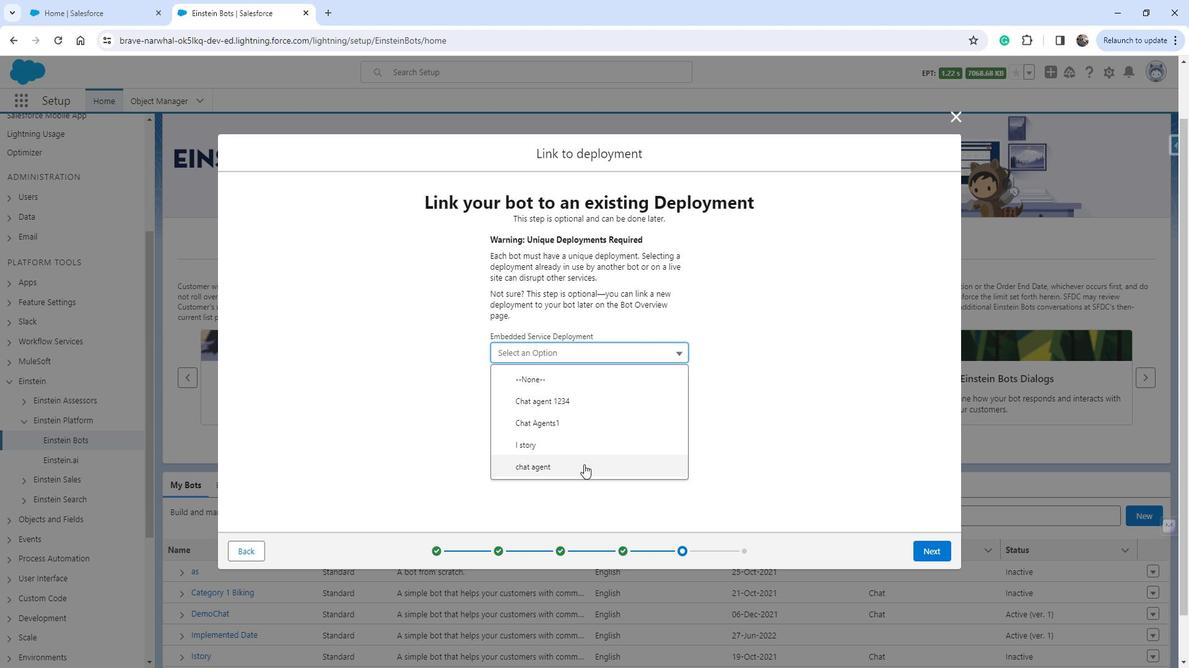 
Action: Mouse pressed left at (597, 466)
Screenshot: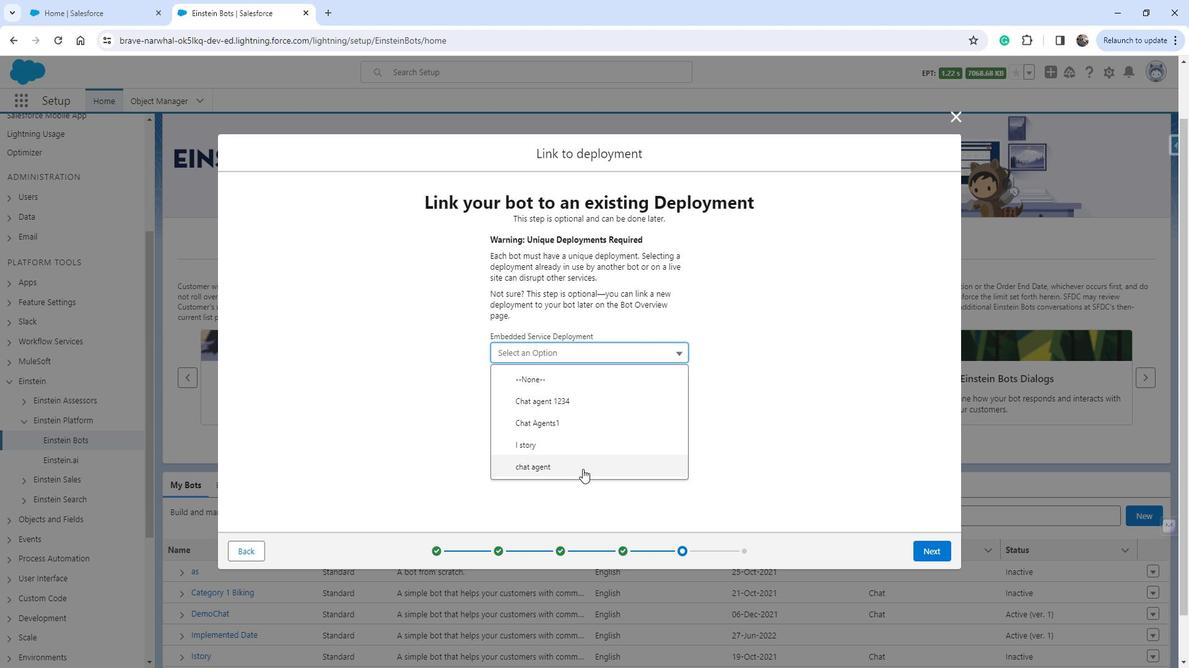 
Action: Mouse moved to (954, 546)
Screenshot: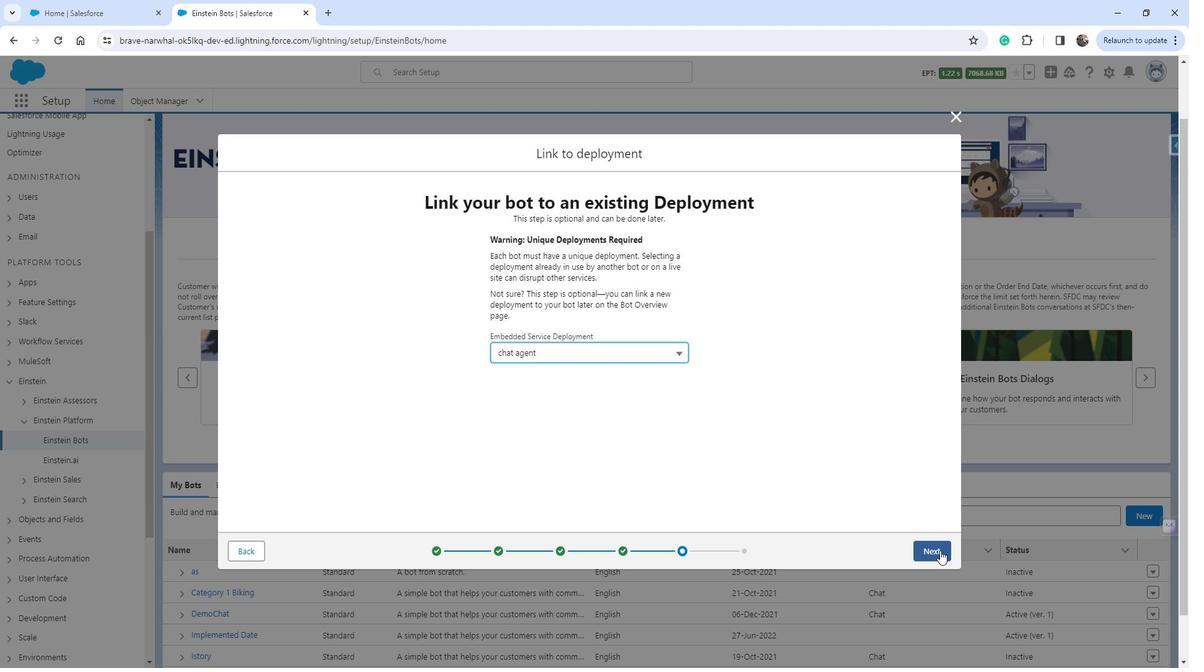 
Action: Mouse pressed left at (954, 546)
Screenshot: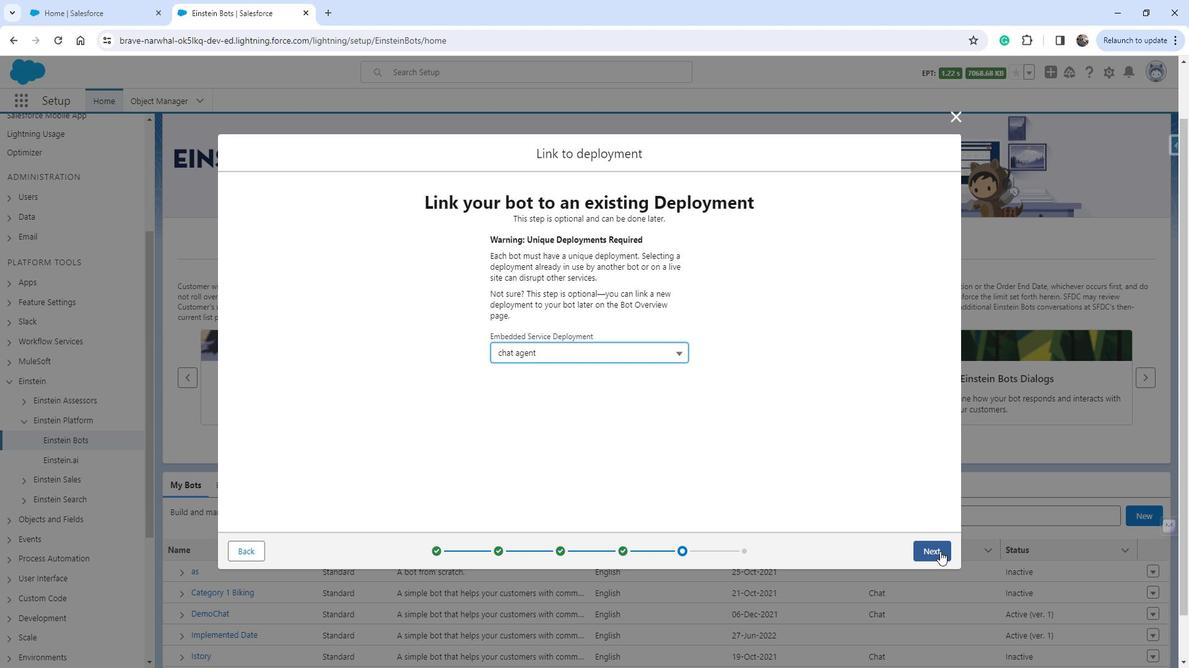 
Action: Mouse moved to (610, 400)
Screenshot: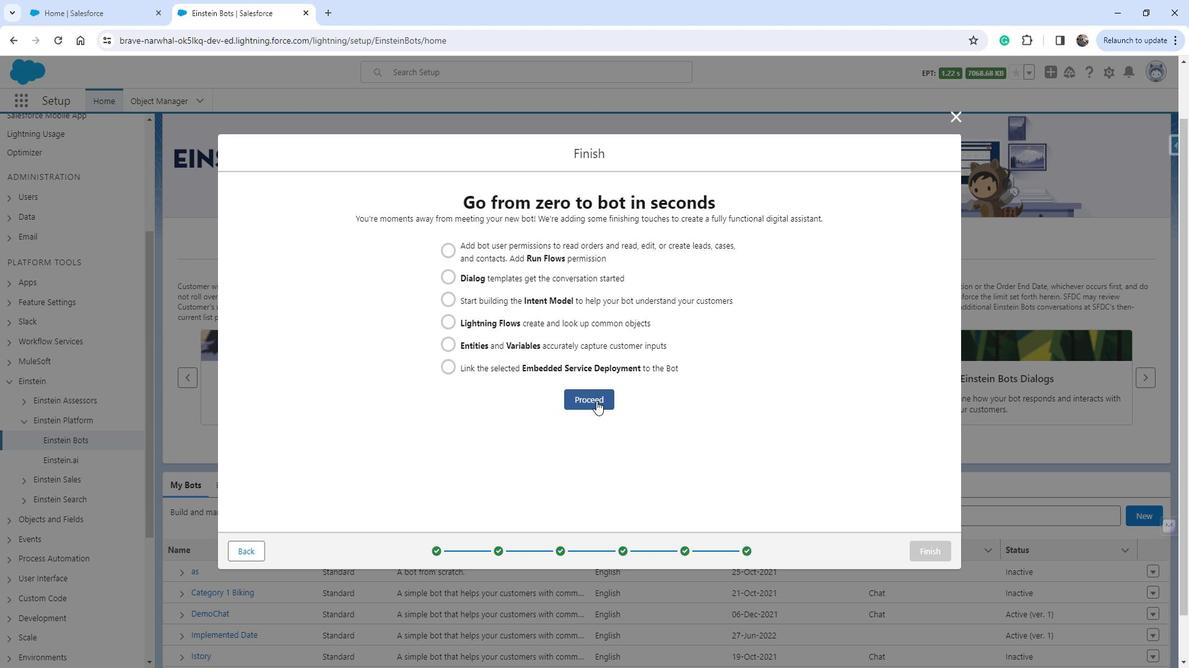 
Action: Mouse pressed left at (610, 400)
Screenshot: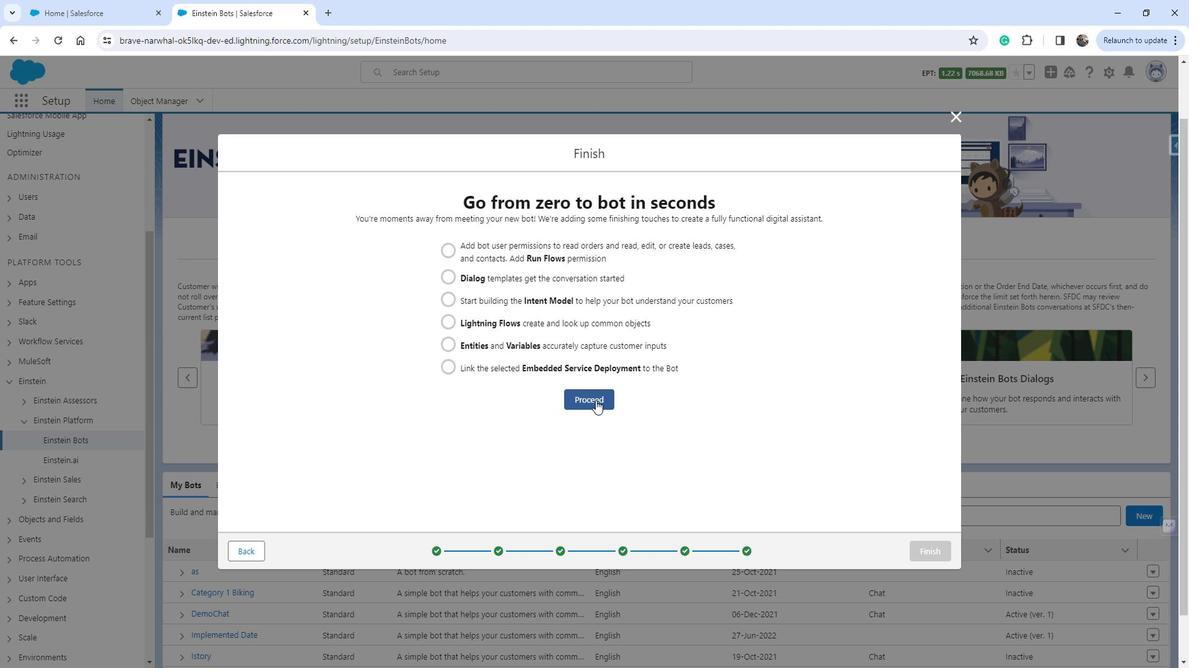 
Action: Mouse moved to (939, 548)
Screenshot: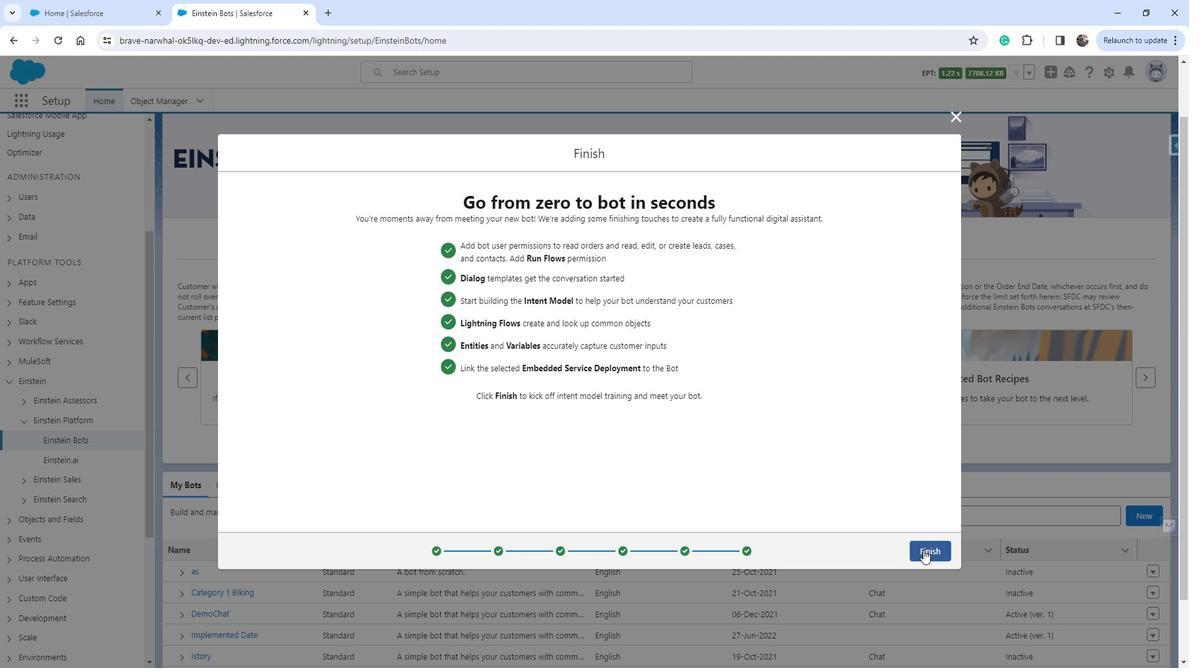
Action: Mouse pressed left at (939, 548)
Screenshot: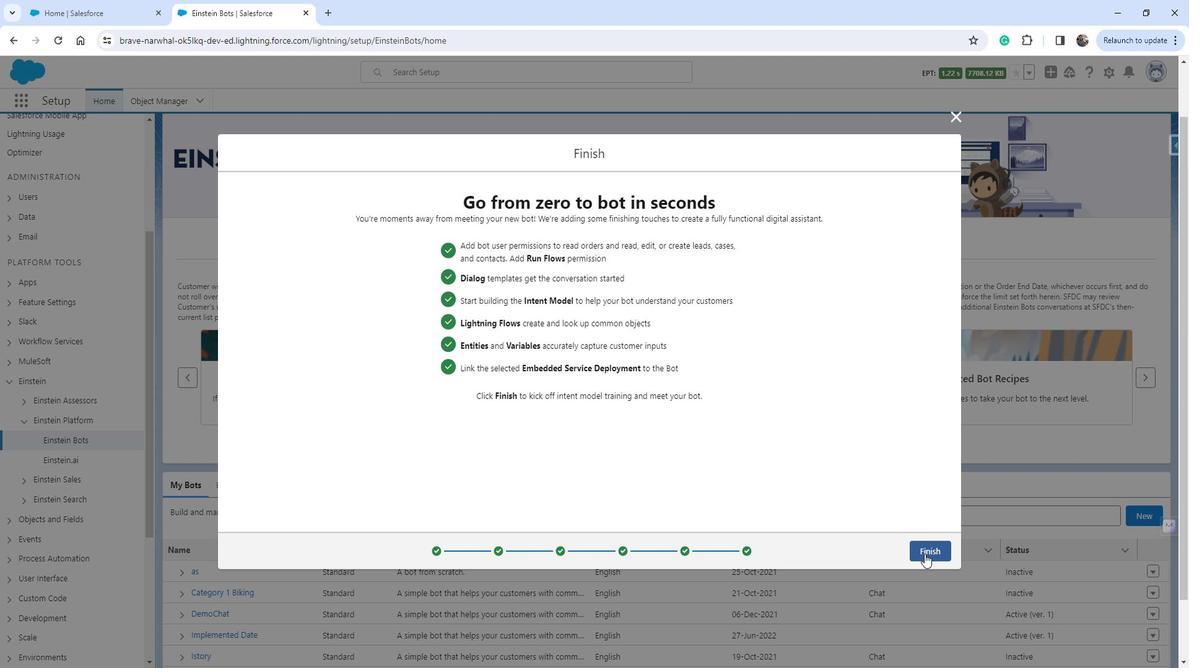 
Action: Mouse moved to (1065, 115)
Screenshot: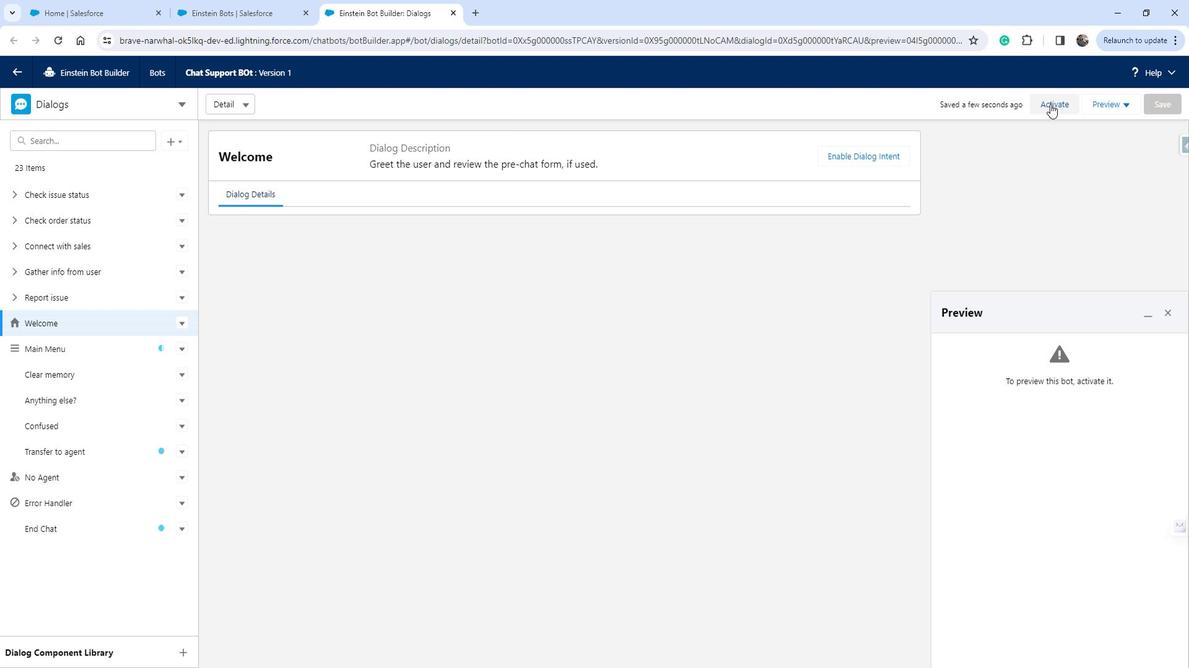 
Action: Mouse pressed left at (1065, 115)
Screenshot: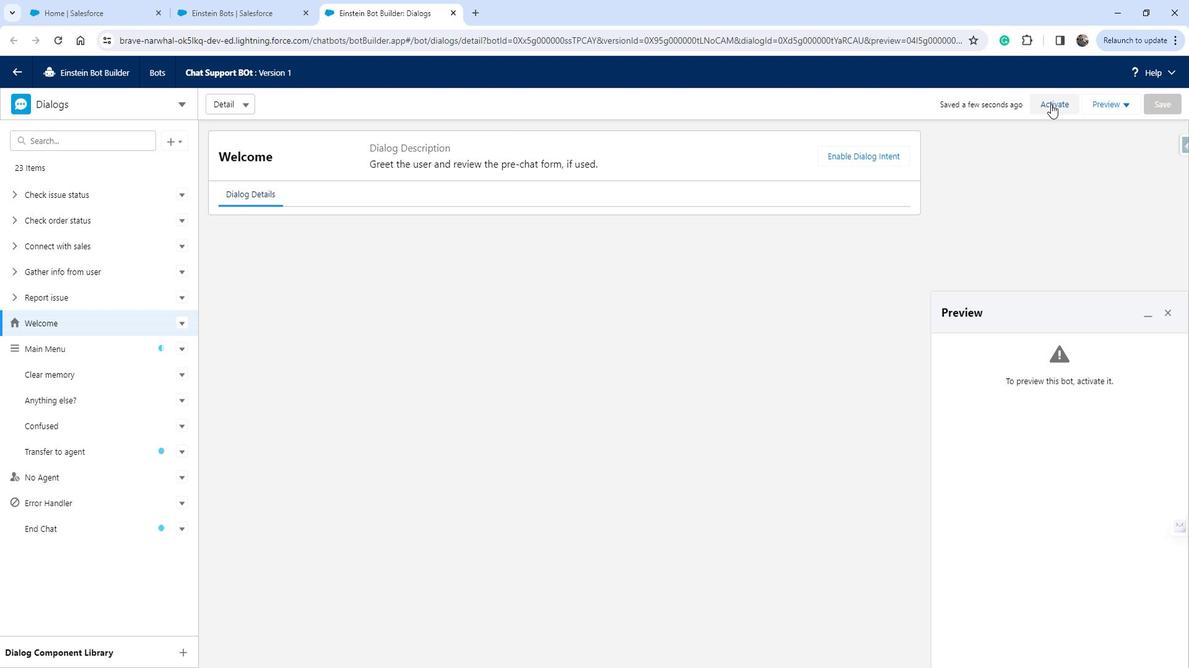 
Action: Mouse moved to (36, 86)
Screenshot: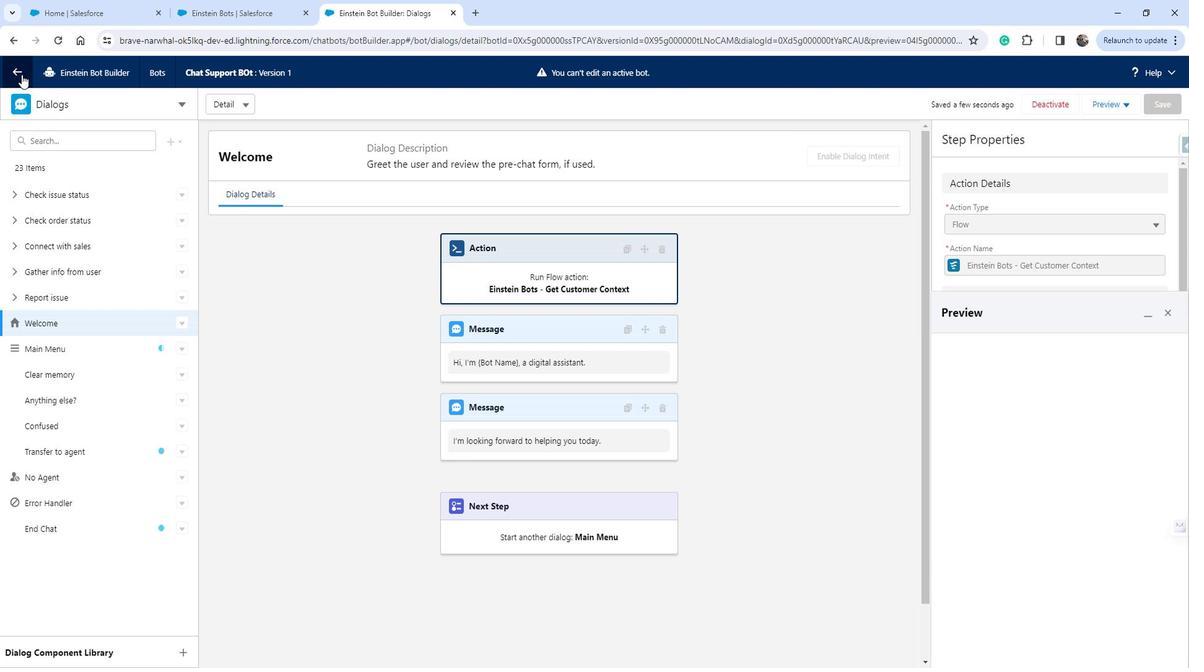 
Action: Mouse pressed left at (36, 86)
Screenshot: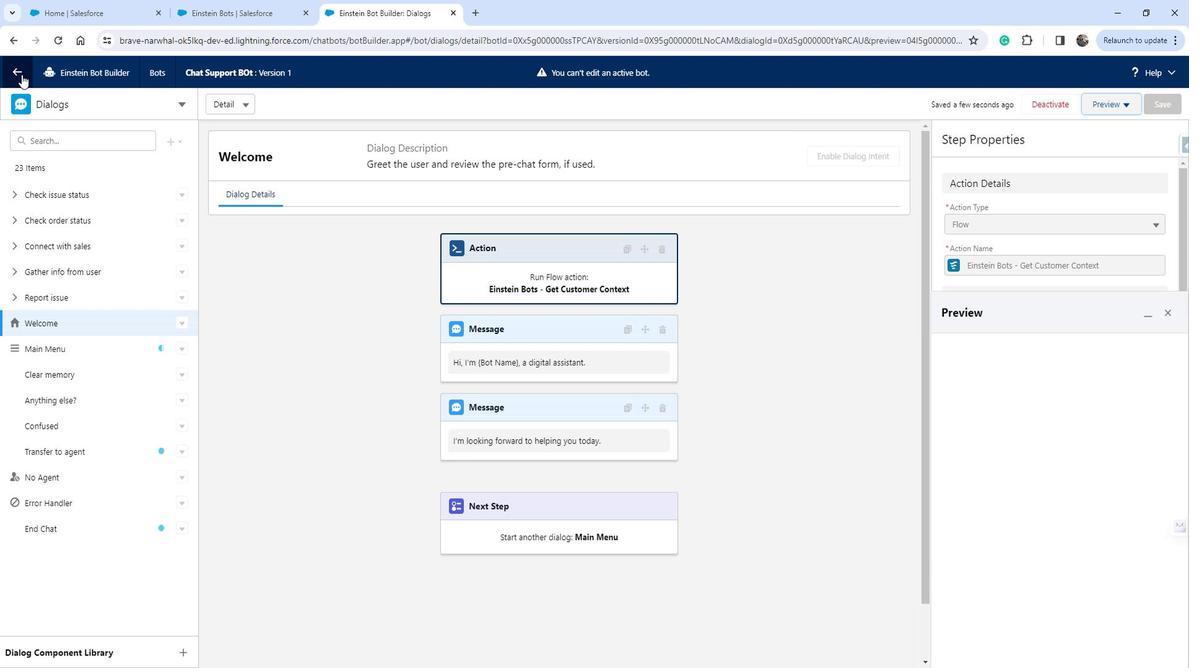 
Action: Mouse moved to (623, 491)
Screenshot: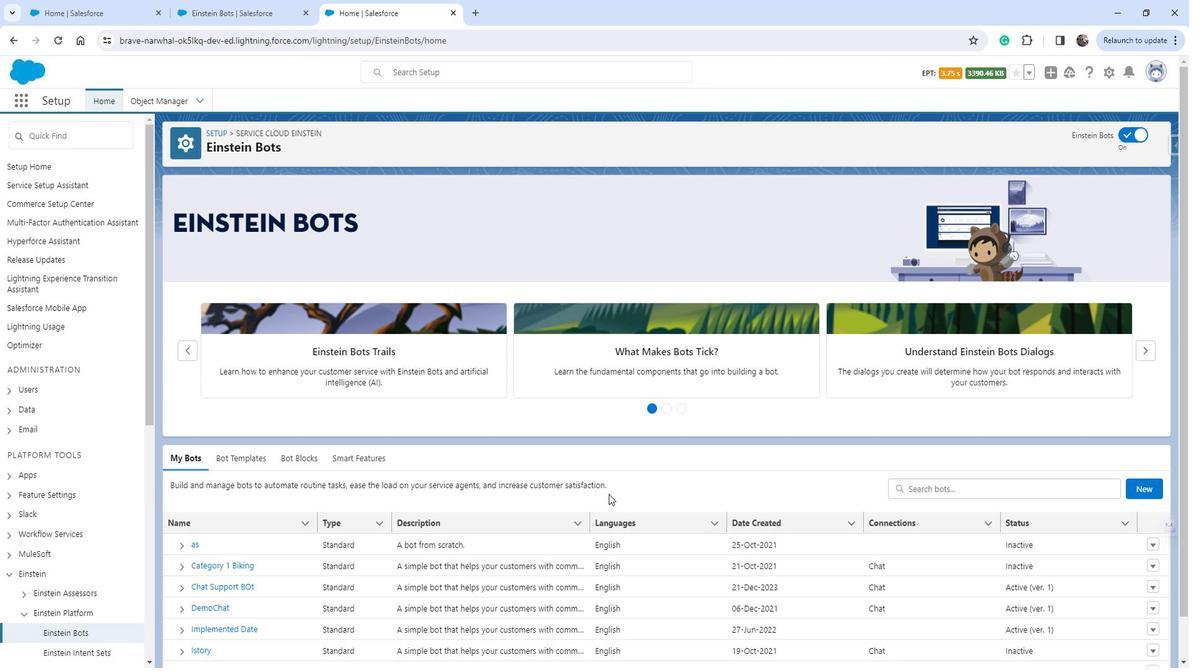 
Action: Mouse scrolled (623, 490) with delta (0, 0)
Screenshot: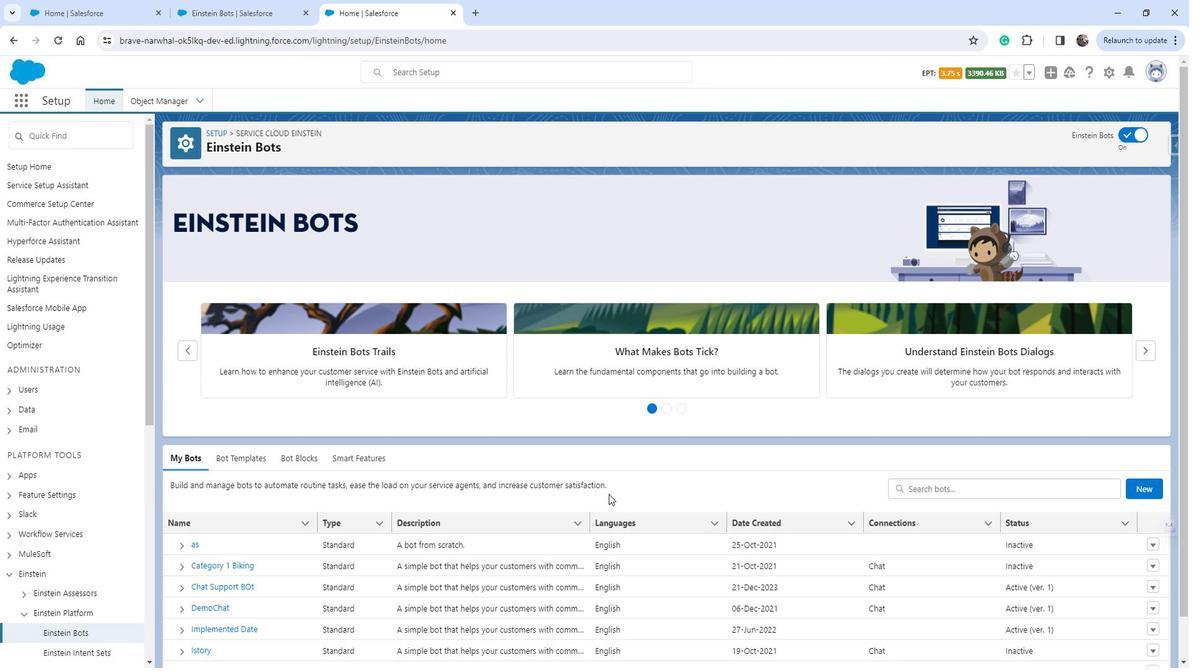 
Action: Mouse moved to (617, 494)
Screenshot: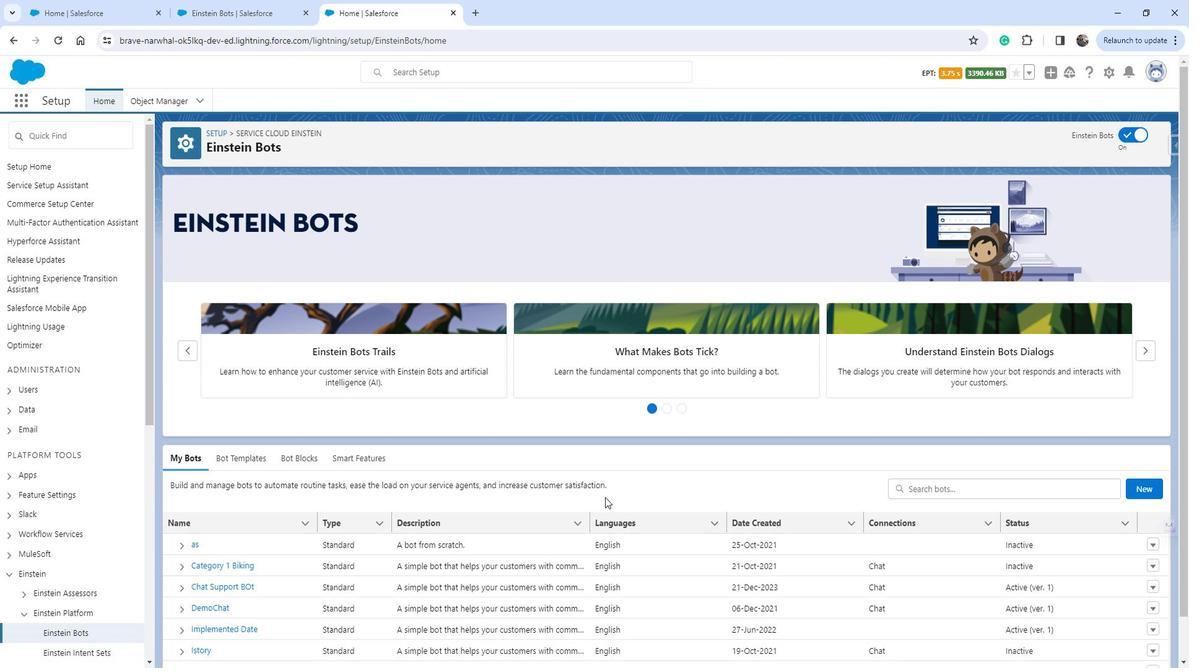 
Action: Mouse scrolled (617, 494) with delta (0, 0)
Screenshot: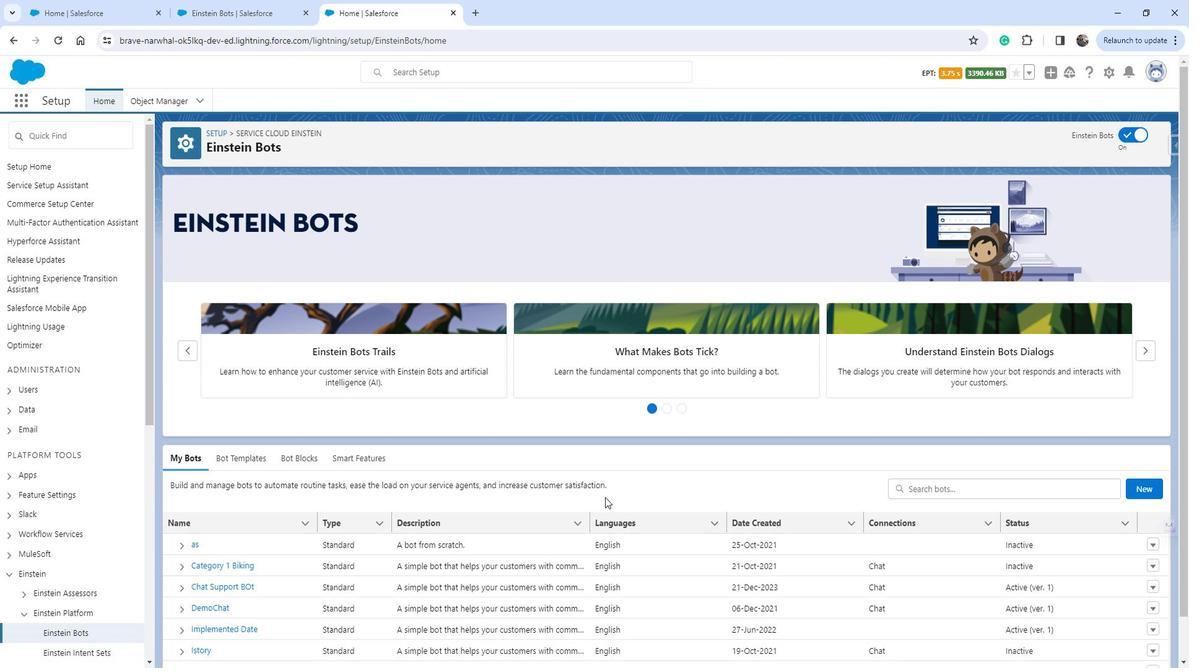 
Action: Mouse moved to (561, 496)
Screenshot: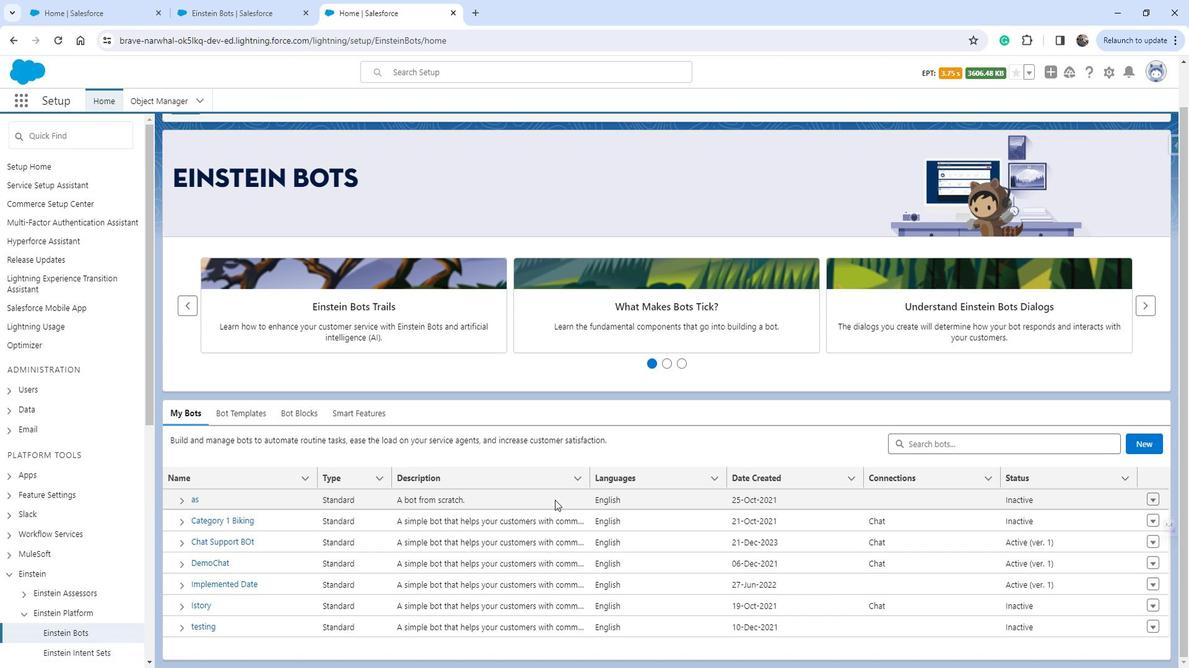 
Action: Mouse scrolled (561, 496) with delta (0, 0)
Screenshot: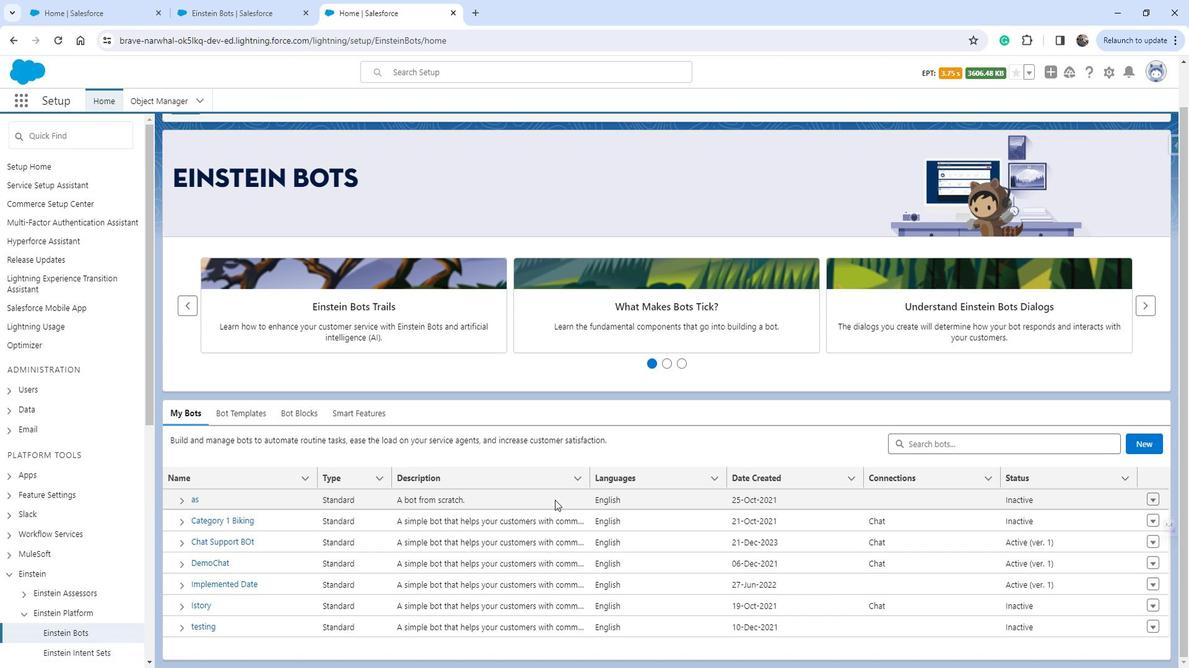 
Action: Mouse moved to (198, 538)
Screenshot: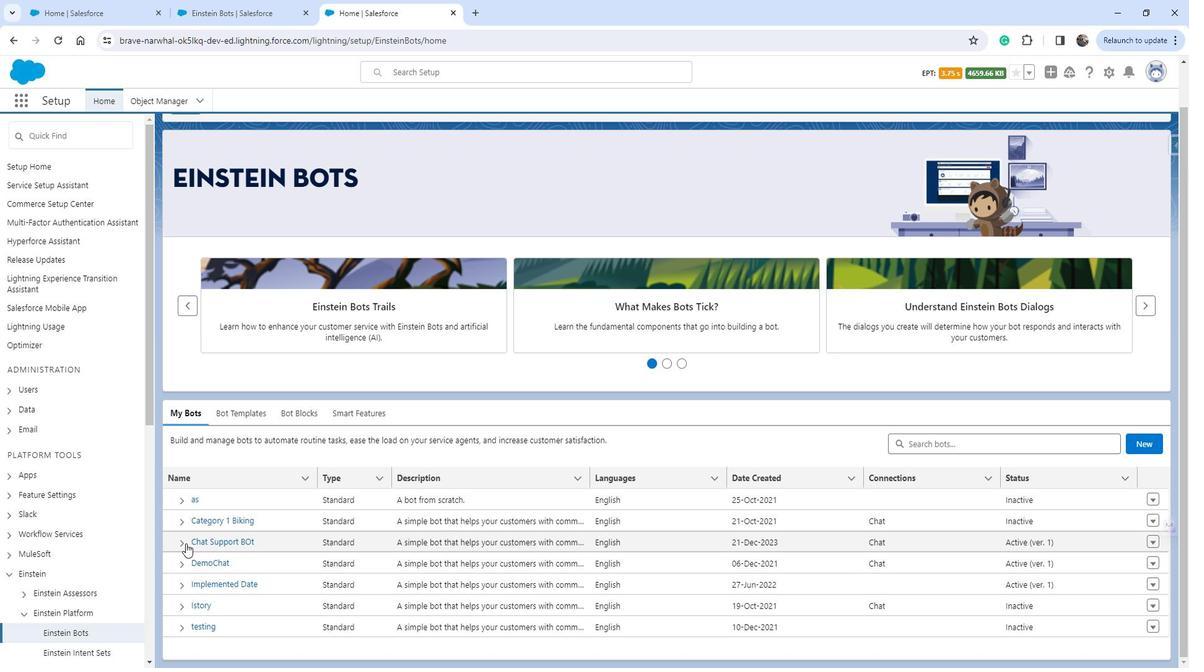 
Action: Mouse pressed left at (198, 538)
Screenshot: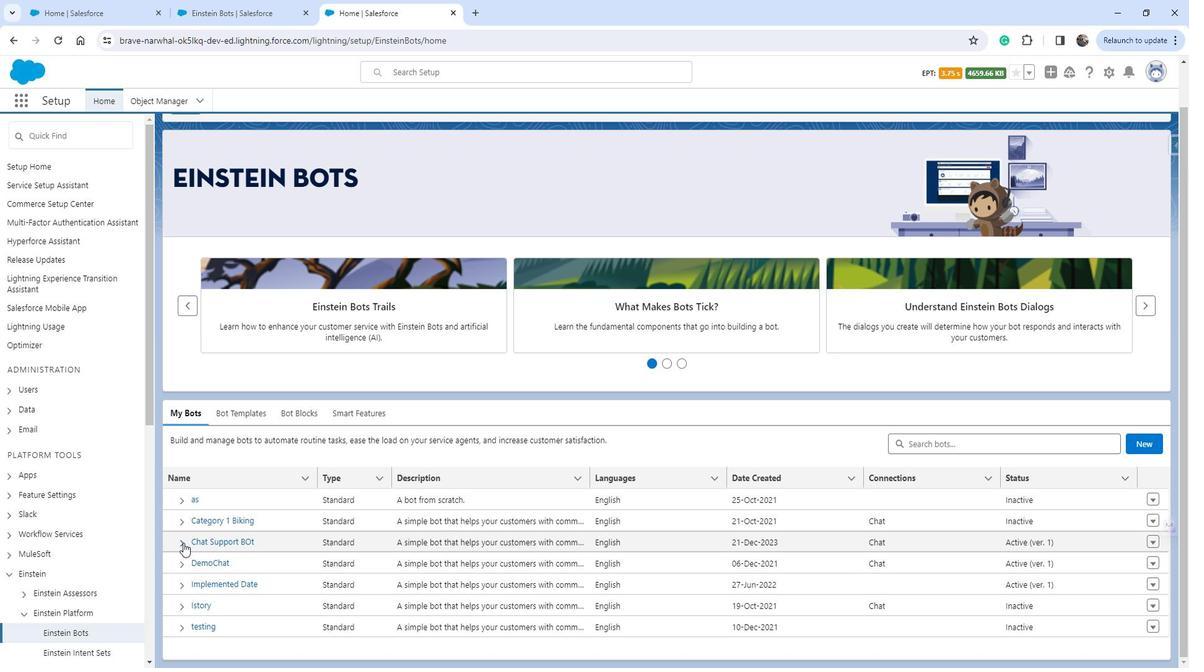 
Action: Mouse moved to (268, 558)
Screenshot: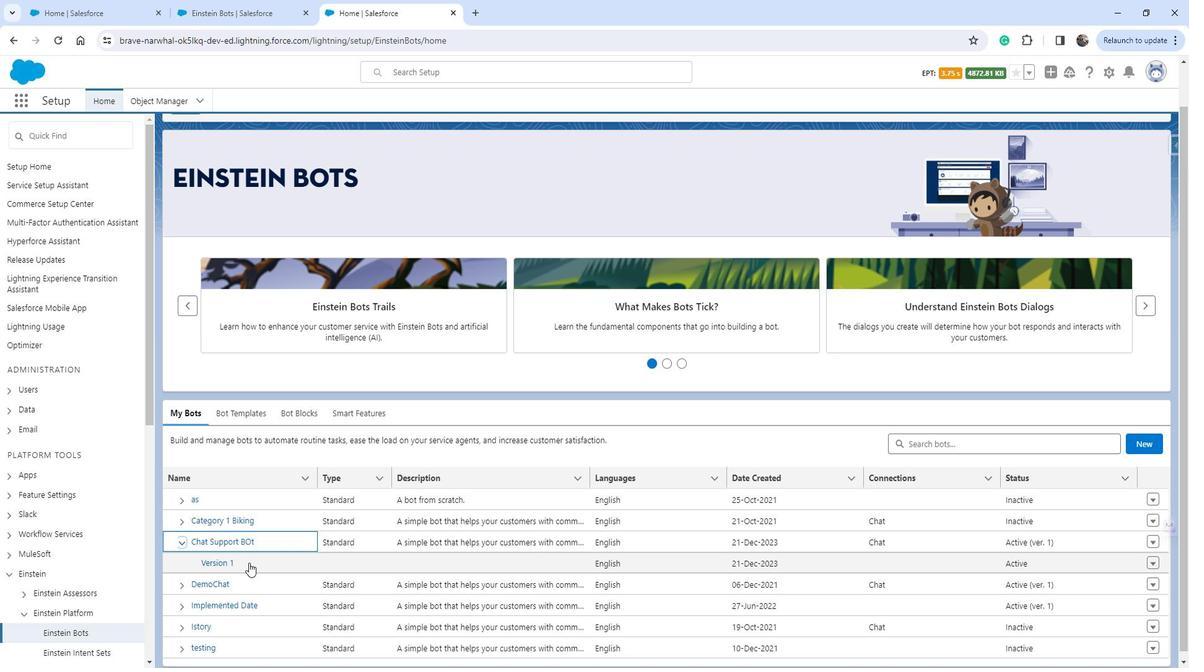 
